 Task: Add an event with the title Second Webinar: Social Media Marketing, date '2023/10/18', time 8:30 AM to 10:30 AMand add a description: Lastly, be prepared to discuss the terms of potential investment, including the desired investment amount, equity or ownership structure, potential return on investment, and any anticipated milestones or timelines. These discussions will lay the foundation for further negotiations and due diligence processes, should both parties decide to move forward.Select event color  Lavender . Add location for the event as: 789 Istiklal Avenue, Istanbul, Turkey, logged in from the account softage.6@softage.netand send the event invitation to softage.5@softage.net and softage.7@softage.net. Set a reminder for the event Weekly on Sunday
Action: Mouse moved to (77, 98)
Screenshot: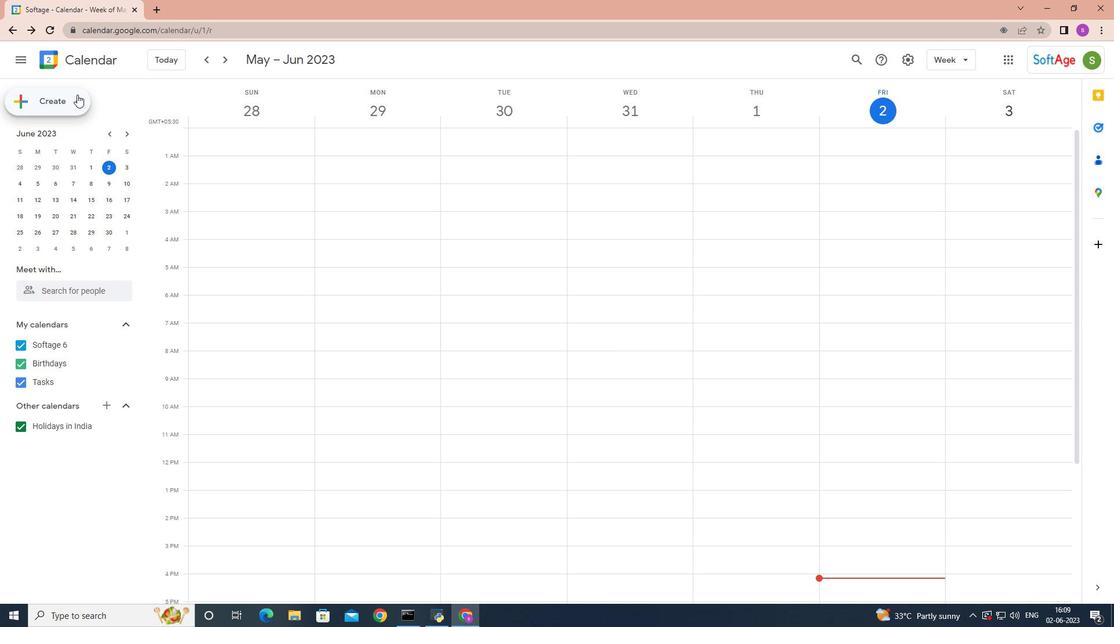 
Action: Mouse pressed left at (77, 98)
Screenshot: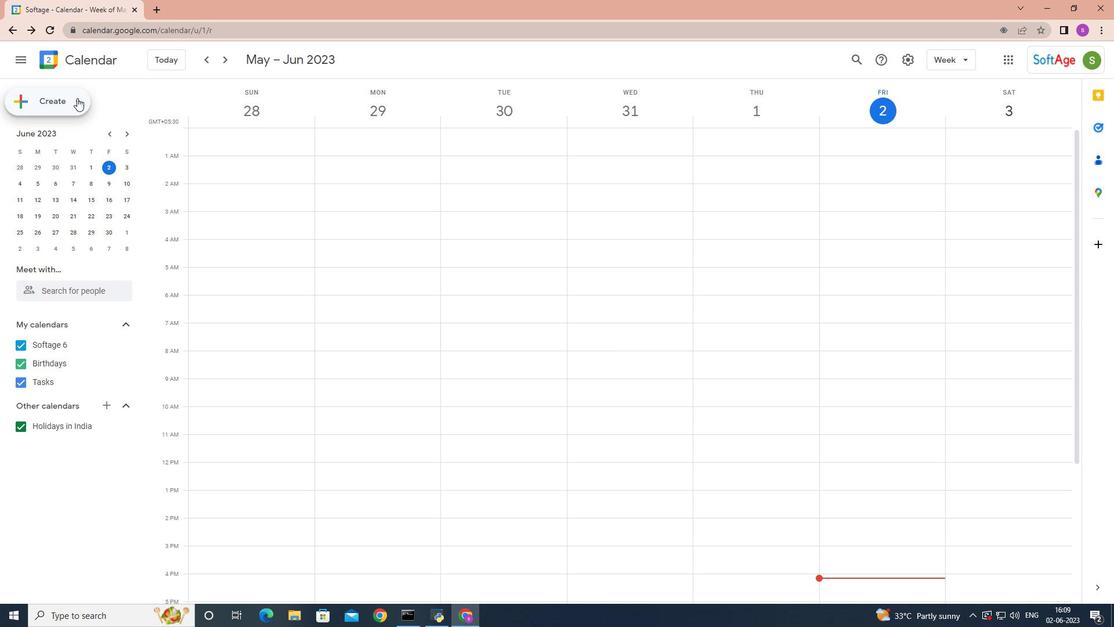 
Action: Mouse moved to (40, 134)
Screenshot: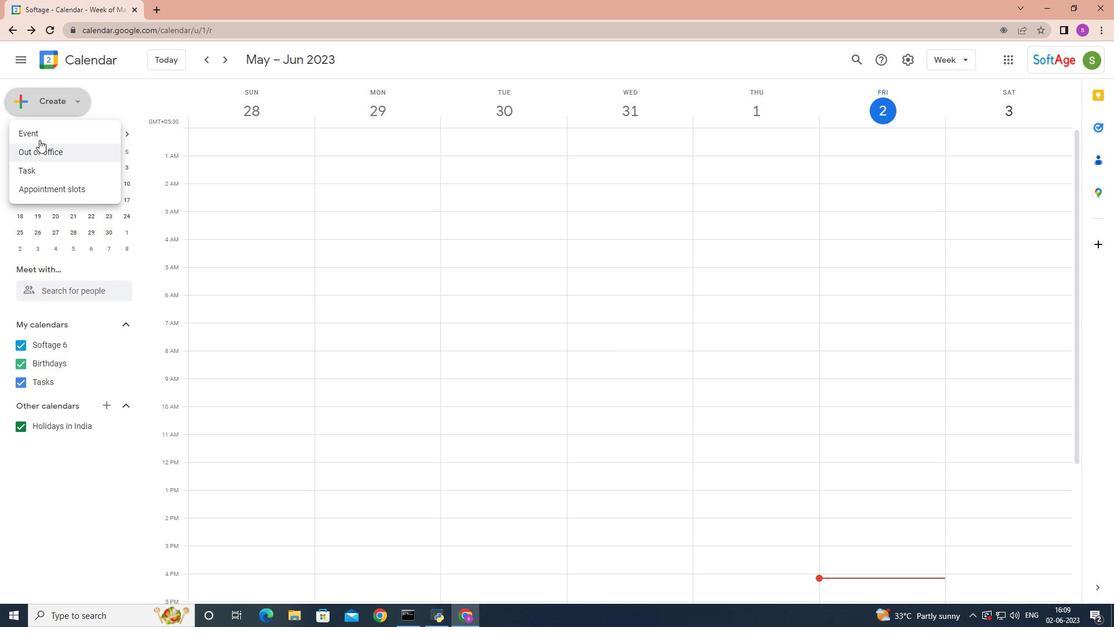 
Action: Mouse pressed left at (40, 134)
Screenshot: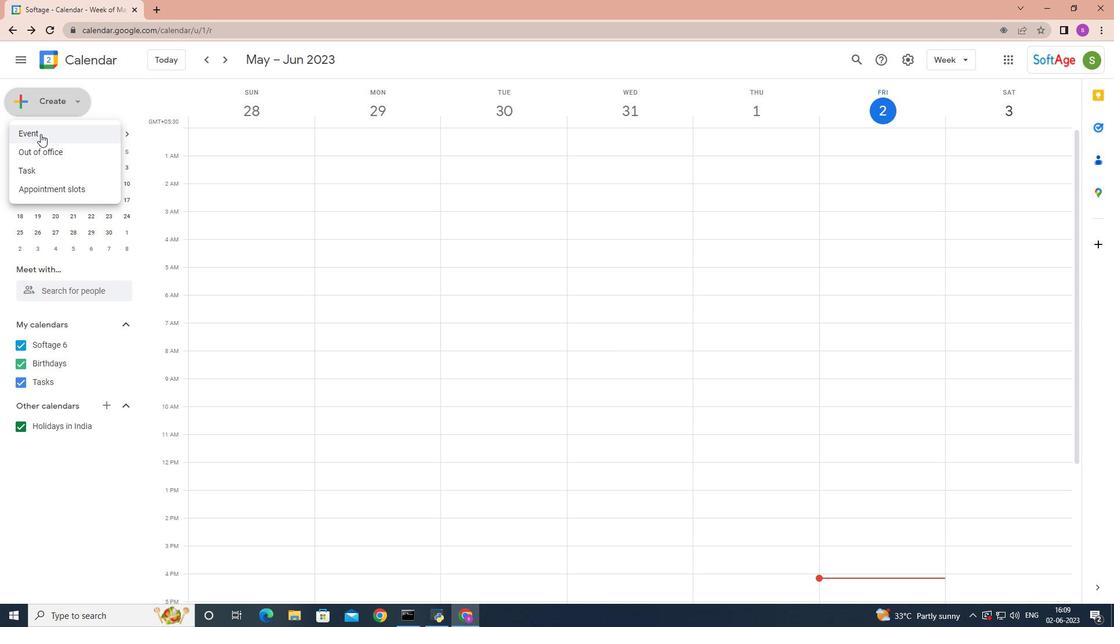 
Action: Mouse moved to (701, 556)
Screenshot: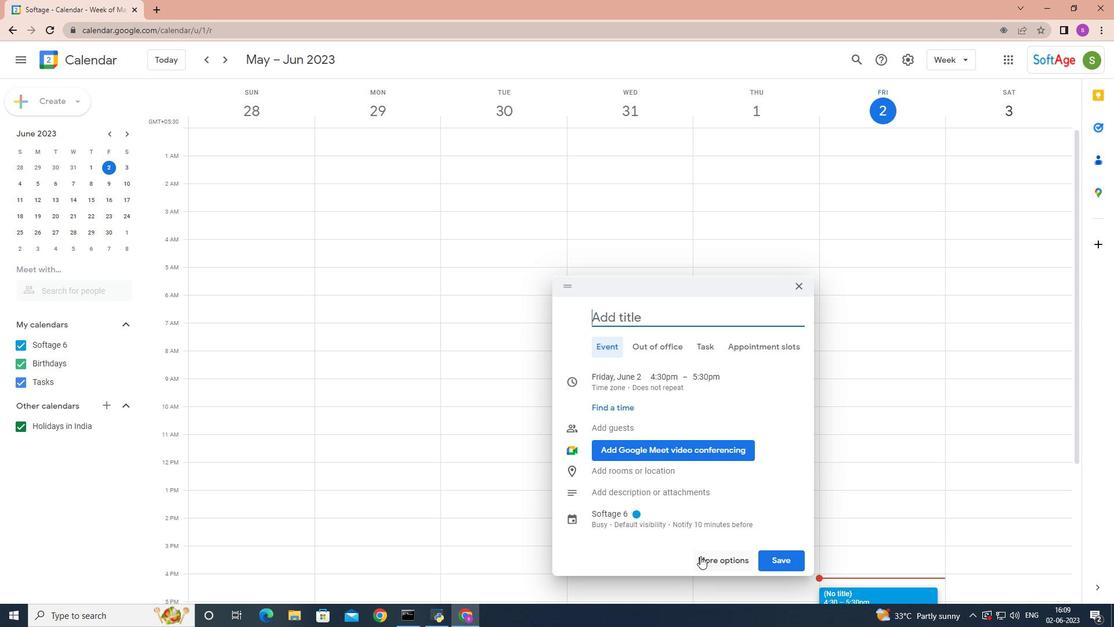 
Action: Mouse pressed left at (701, 556)
Screenshot: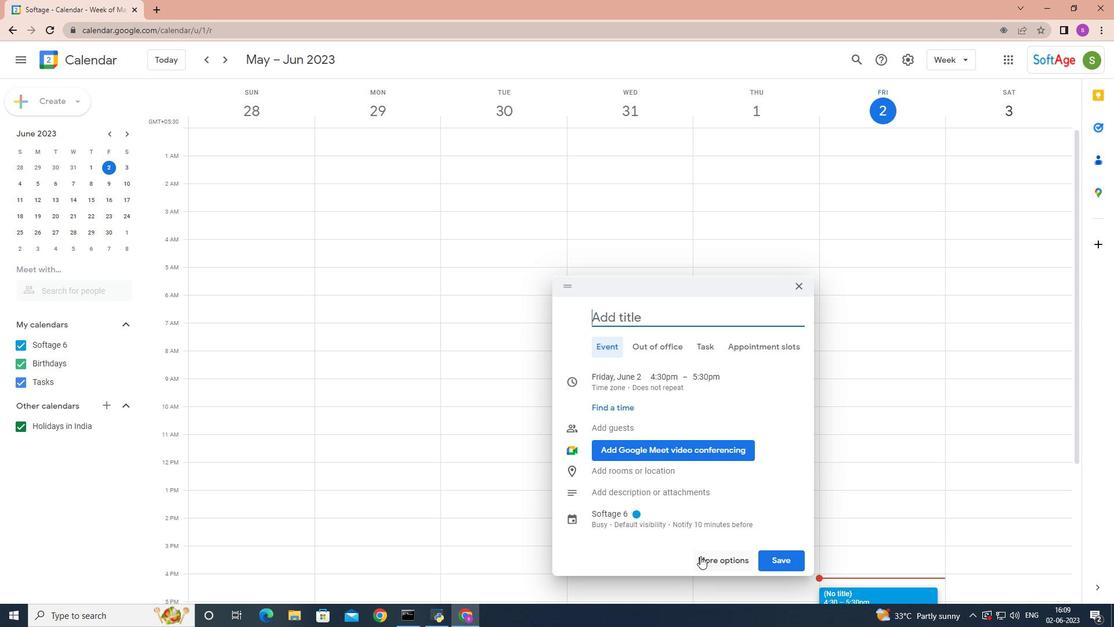 
Action: Mouse moved to (162, 86)
Screenshot: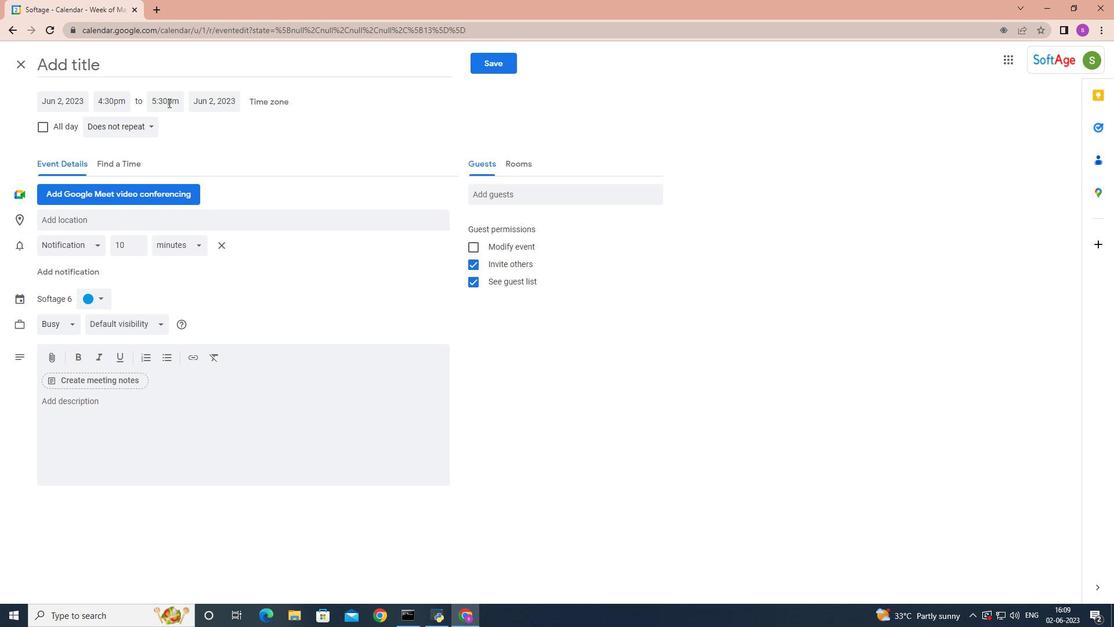 
Action: Key pressed <Key.shift>Second<Key.space><Key.shift>Webinar<Key.shift>:<Key.space>so<Key.backspace><Key.backspace><Key.shift>Social<Key.space><Key.shift>Media<Key.space><Key.shift>Marketing
Screenshot: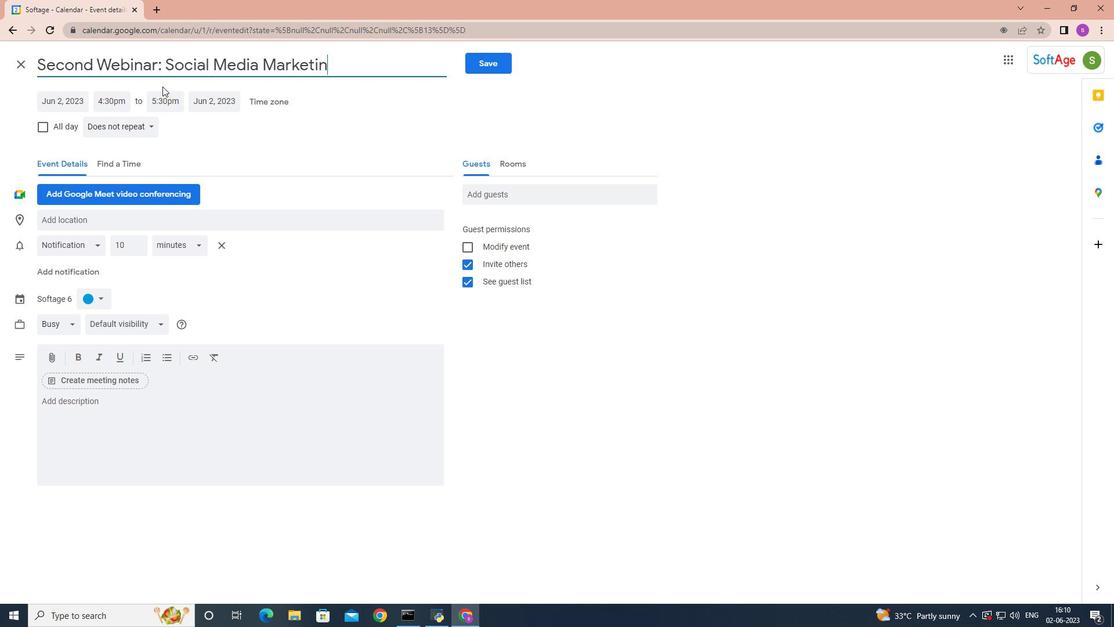 
Action: Mouse moved to (62, 102)
Screenshot: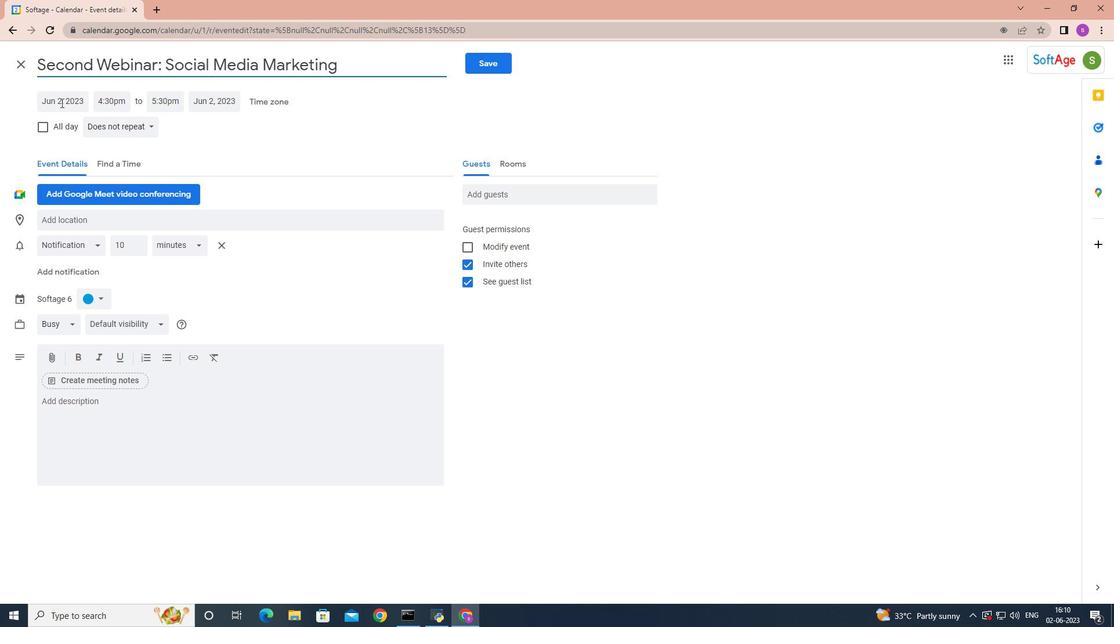 
Action: Mouse pressed left at (62, 102)
Screenshot: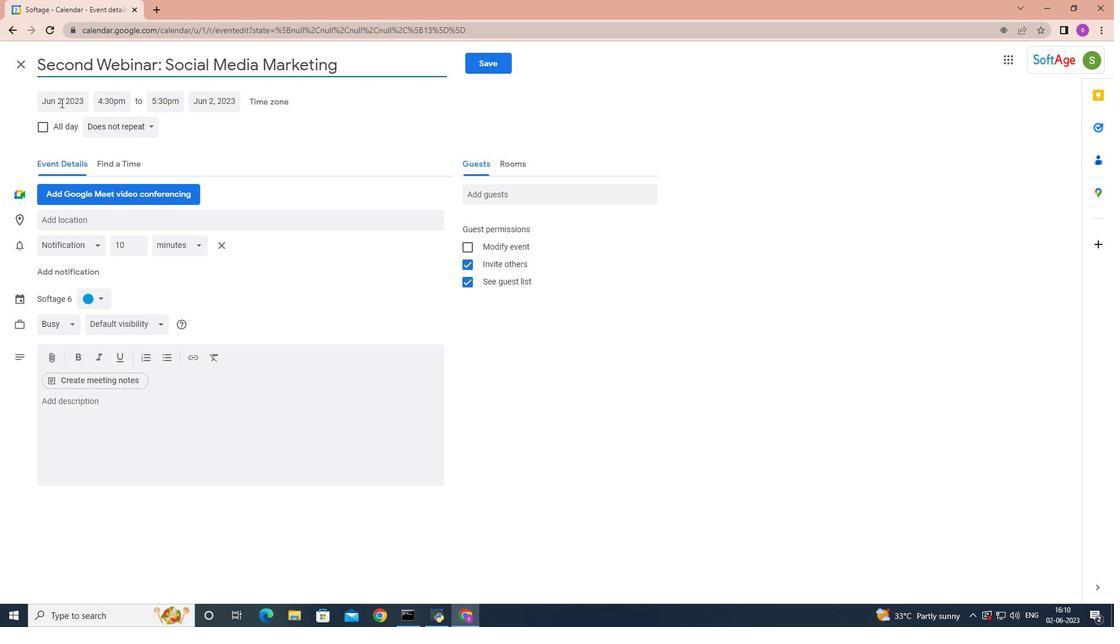 
Action: Mouse moved to (183, 127)
Screenshot: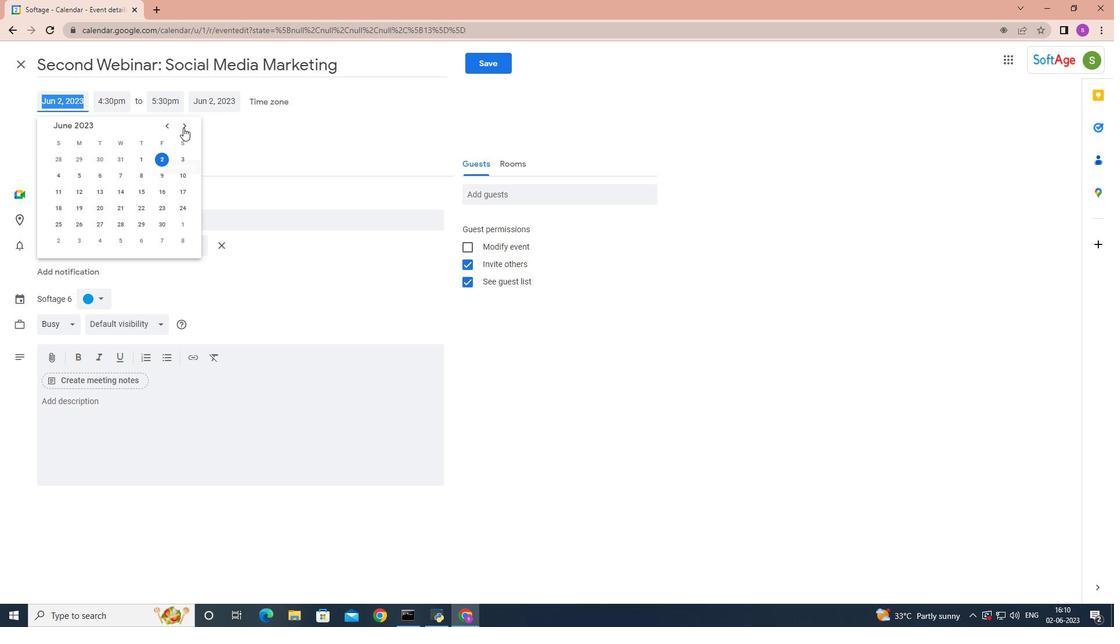 
Action: Mouse pressed left at (183, 127)
Screenshot: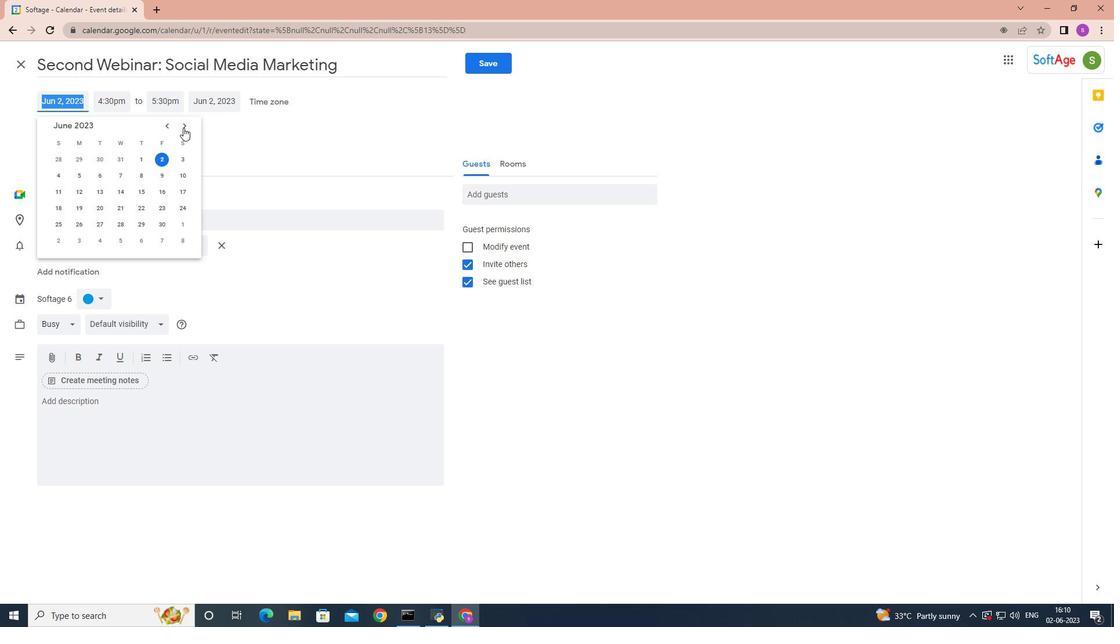 
Action: Mouse moved to (184, 127)
Screenshot: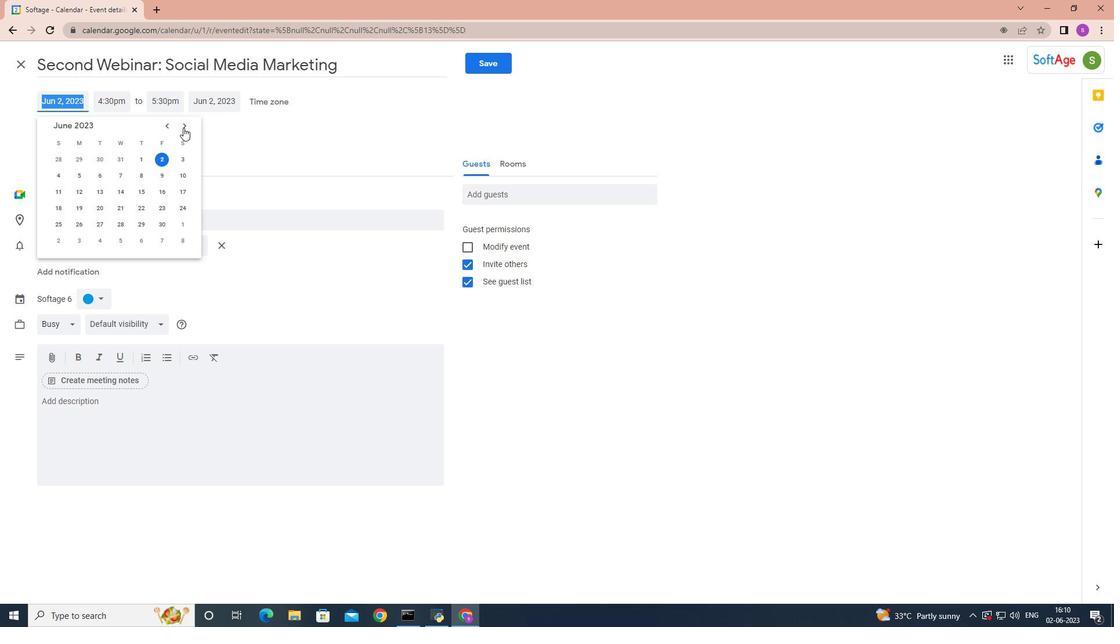 
Action: Mouse pressed left at (184, 127)
Screenshot: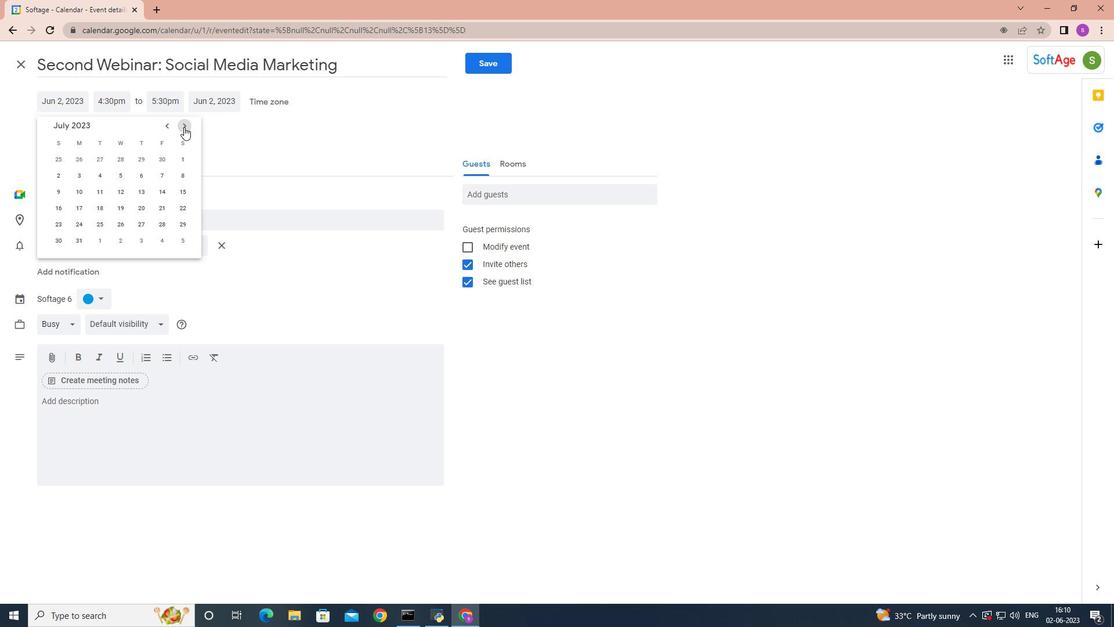
Action: Mouse moved to (184, 127)
Screenshot: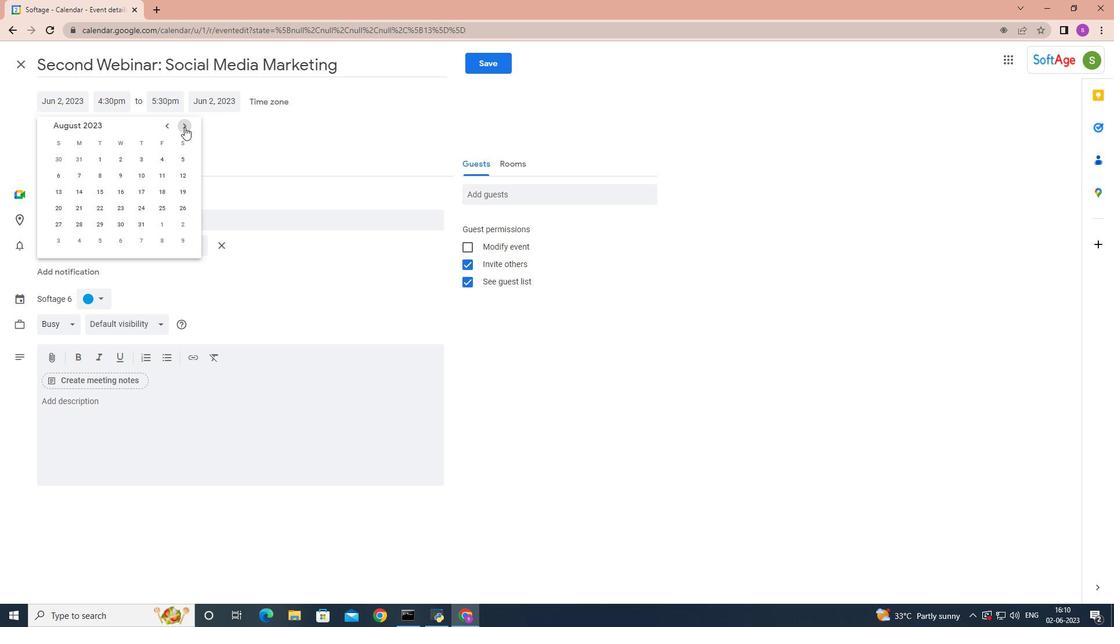 
Action: Mouse pressed left at (184, 127)
Screenshot: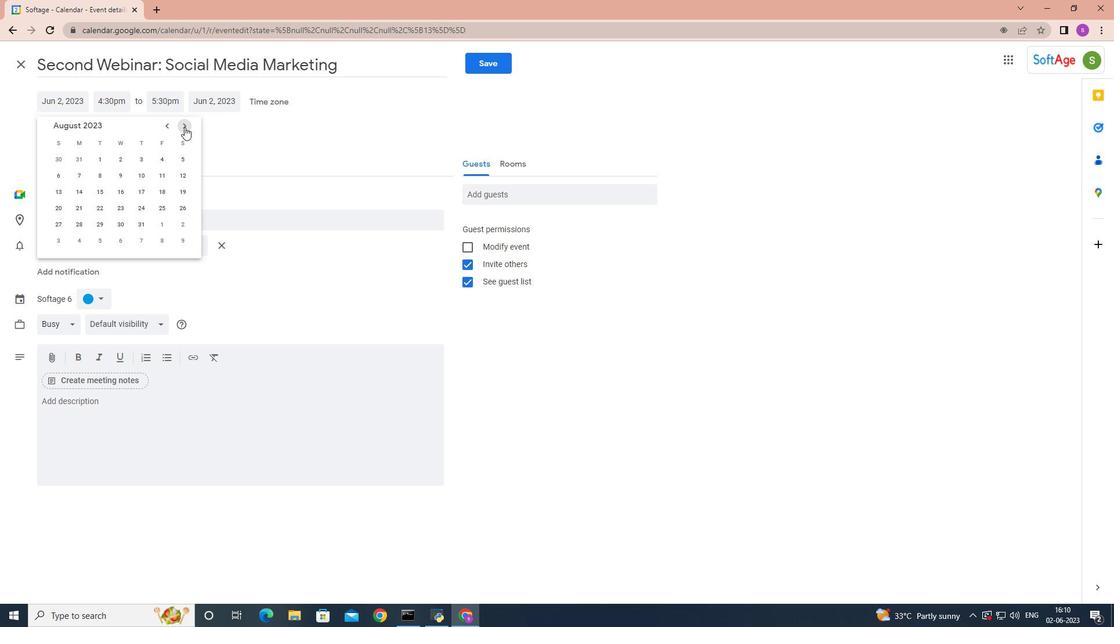 
Action: Mouse moved to (185, 127)
Screenshot: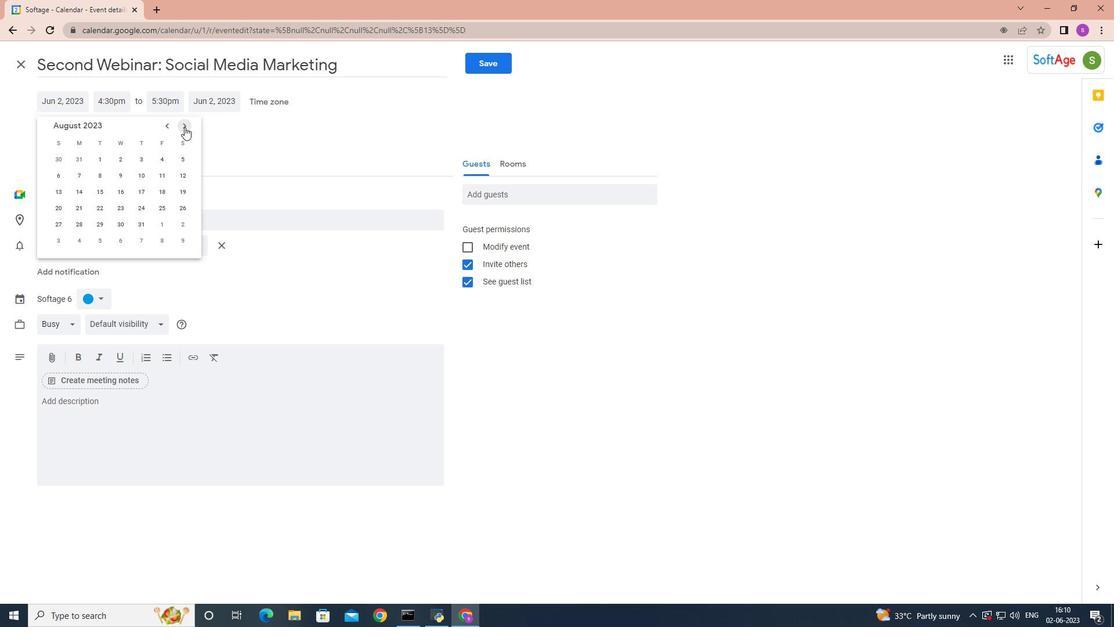 
Action: Mouse pressed left at (185, 127)
Screenshot: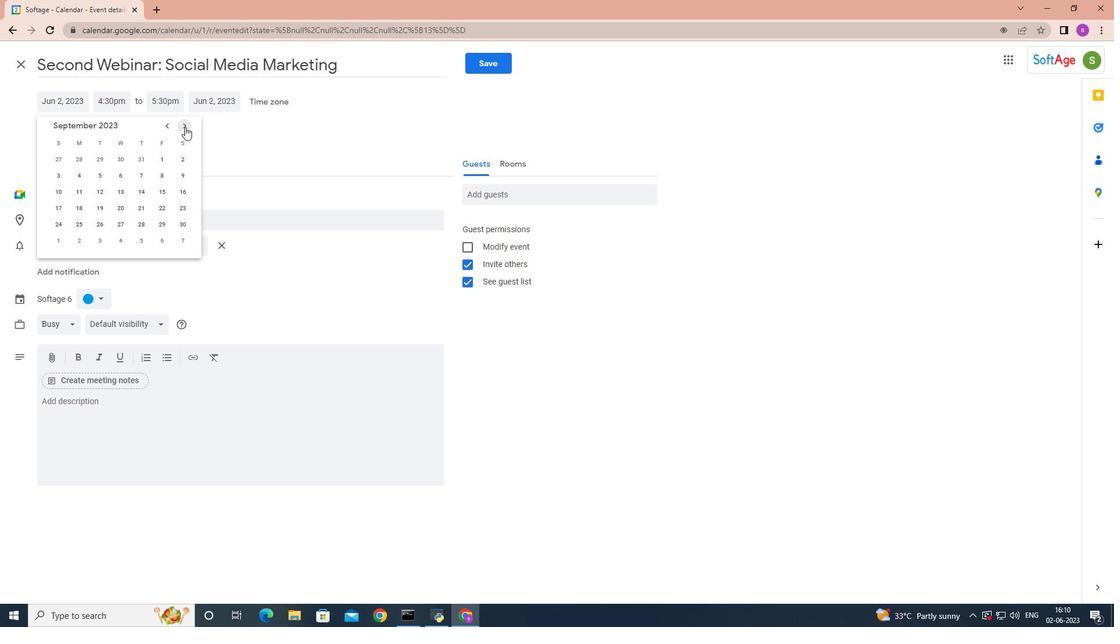 
Action: Mouse pressed left at (185, 127)
Screenshot: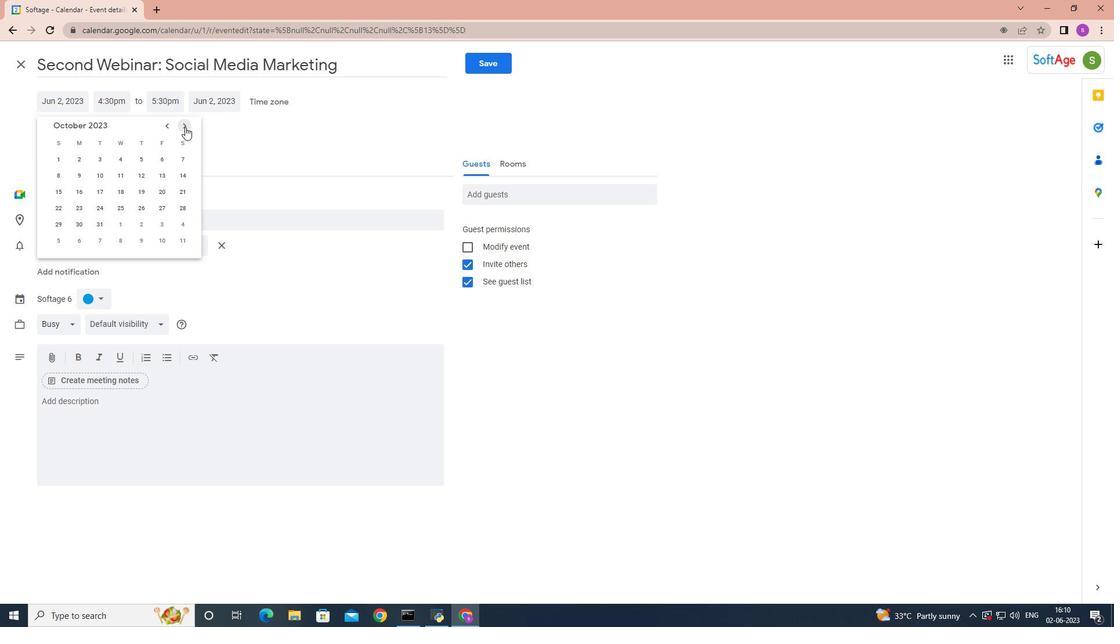 
Action: Mouse moved to (188, 128)
Screenshot: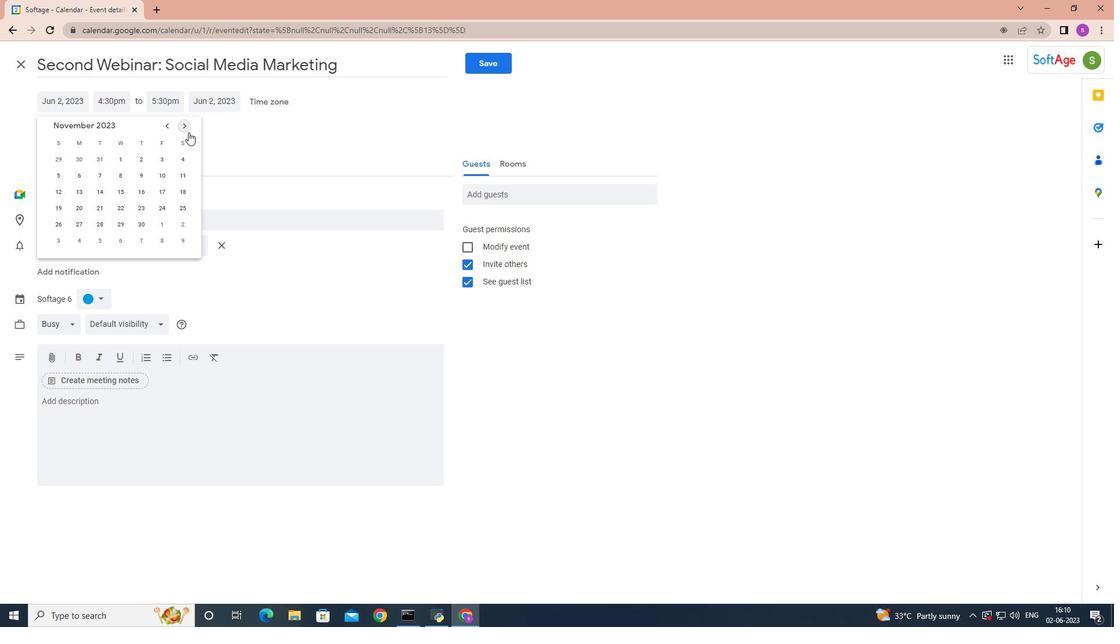 
Action: Mouse pressed left at (188, 128)
Screenshot: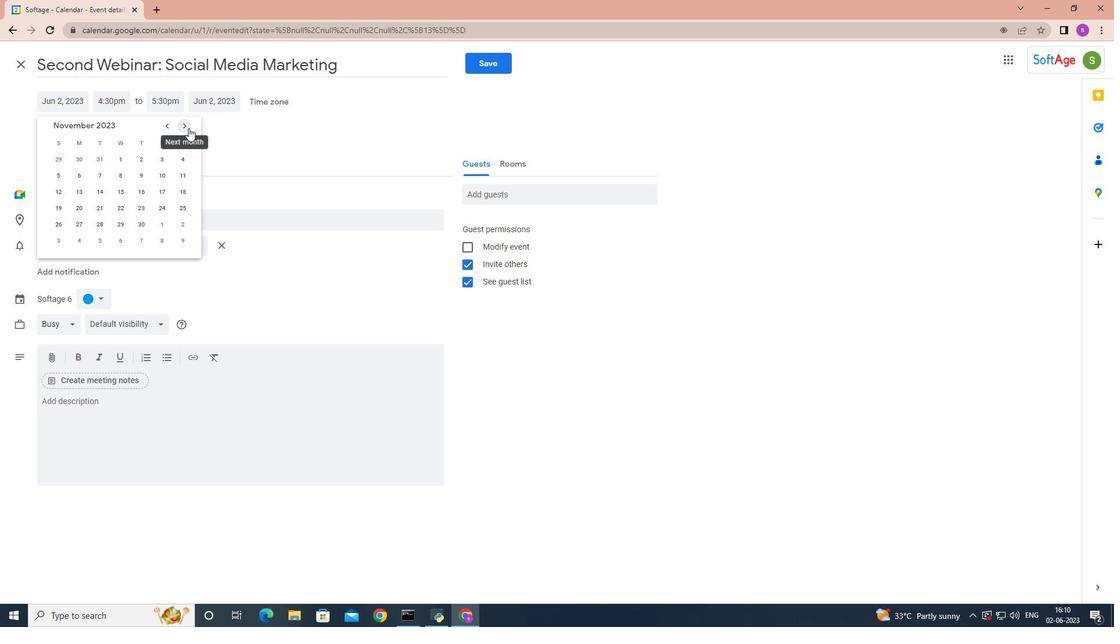 
Action: Mouse moved to (166, 125)
Screenshot: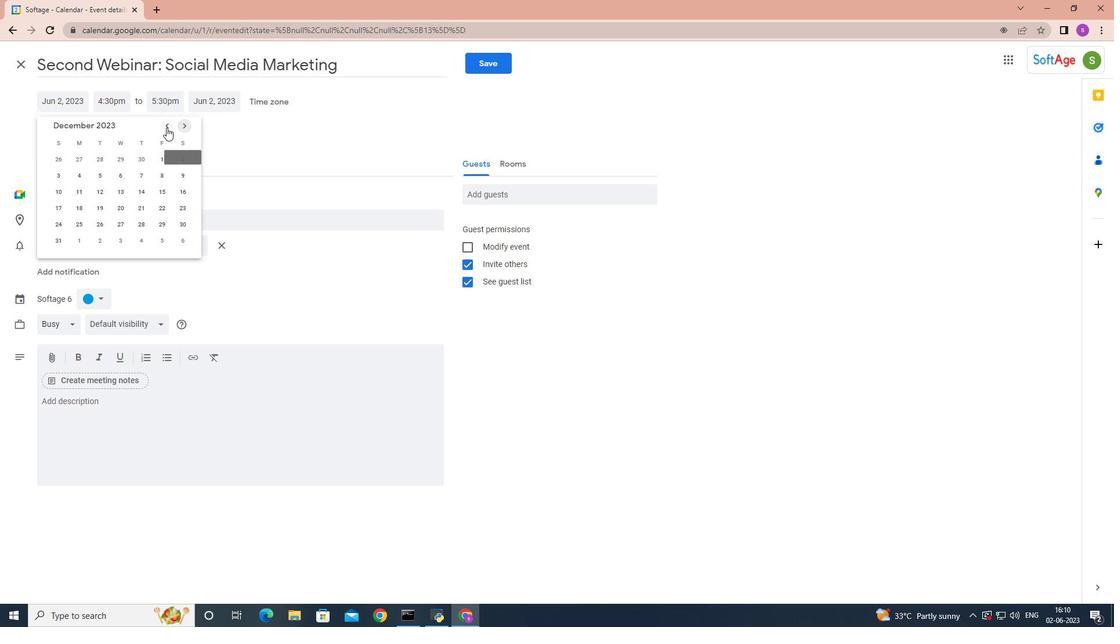 
Action: Mouse pressed left at (166, 125)
Screenshot: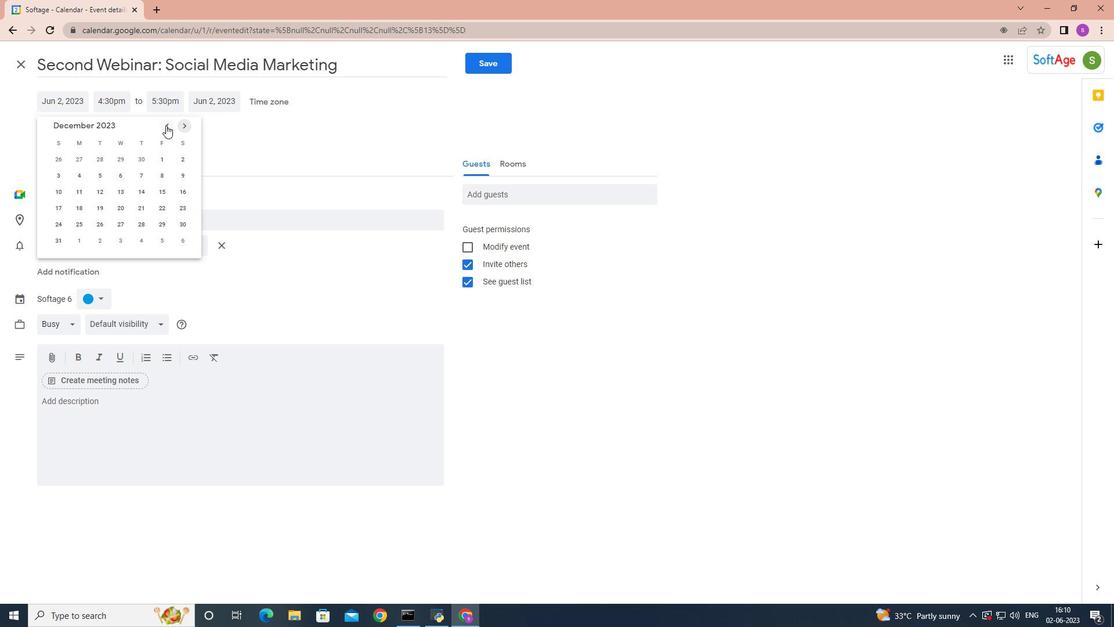 
Action: Mouse pressed left at (166, 125)
Screenshot: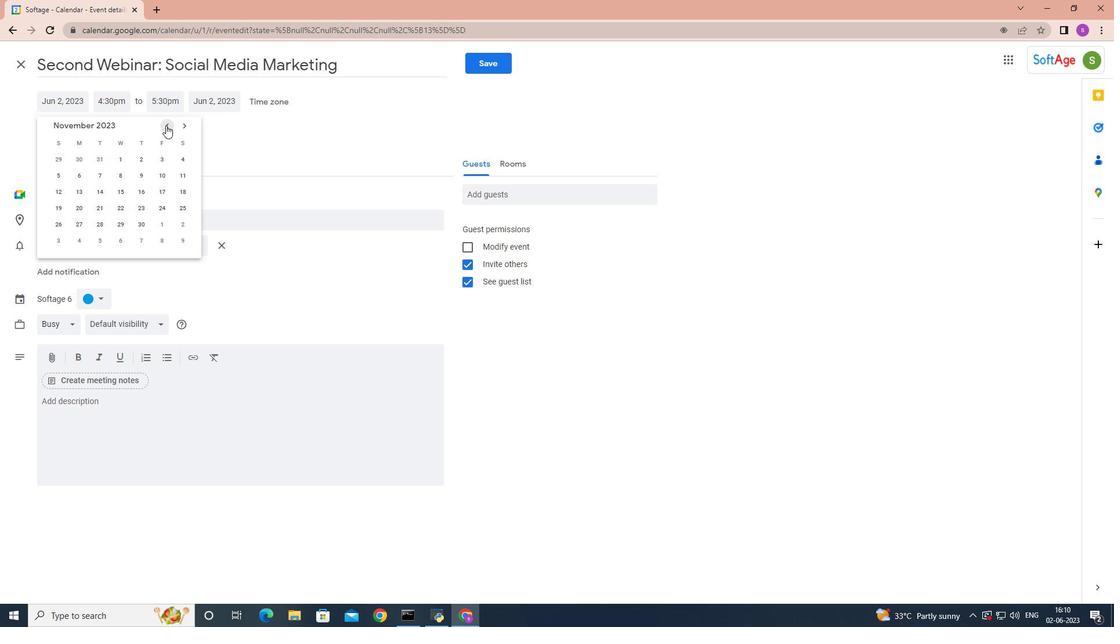 
Action: Mouse moved to (119, 189)
Screenshot: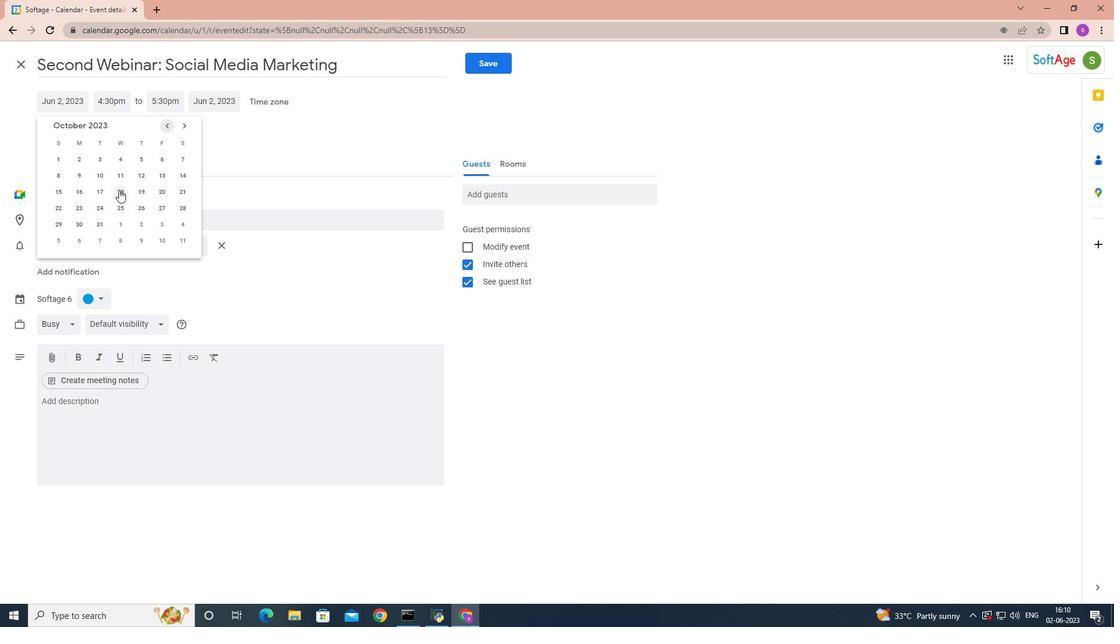 
Action: Mouse pressed left at (119, 189)
Screenshot: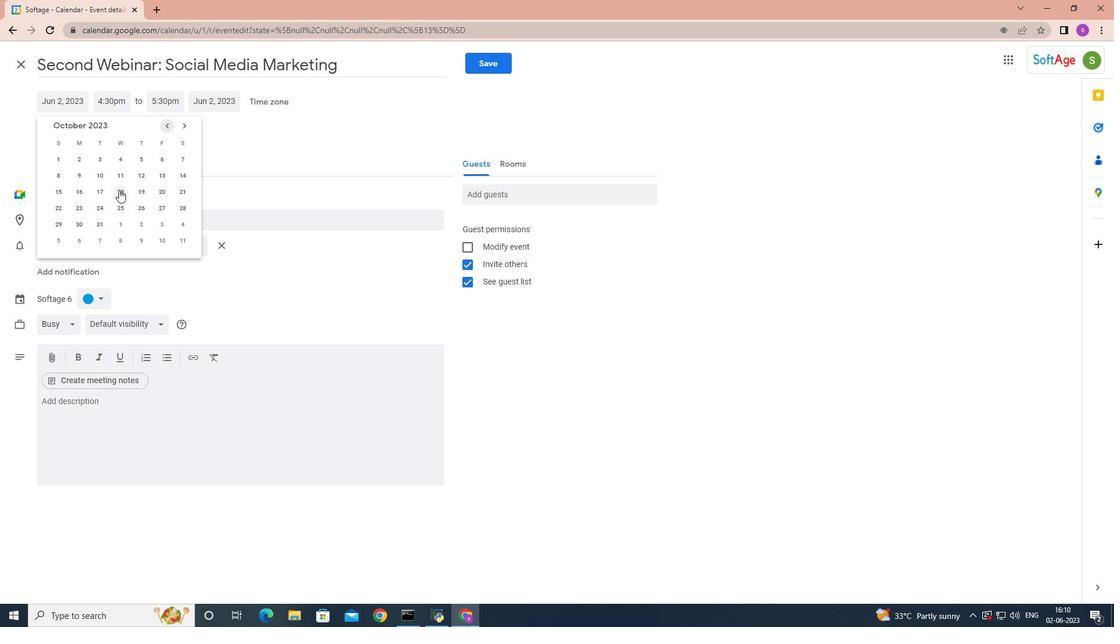 
Action: Mouse moved to (127, 100)
Screenshot: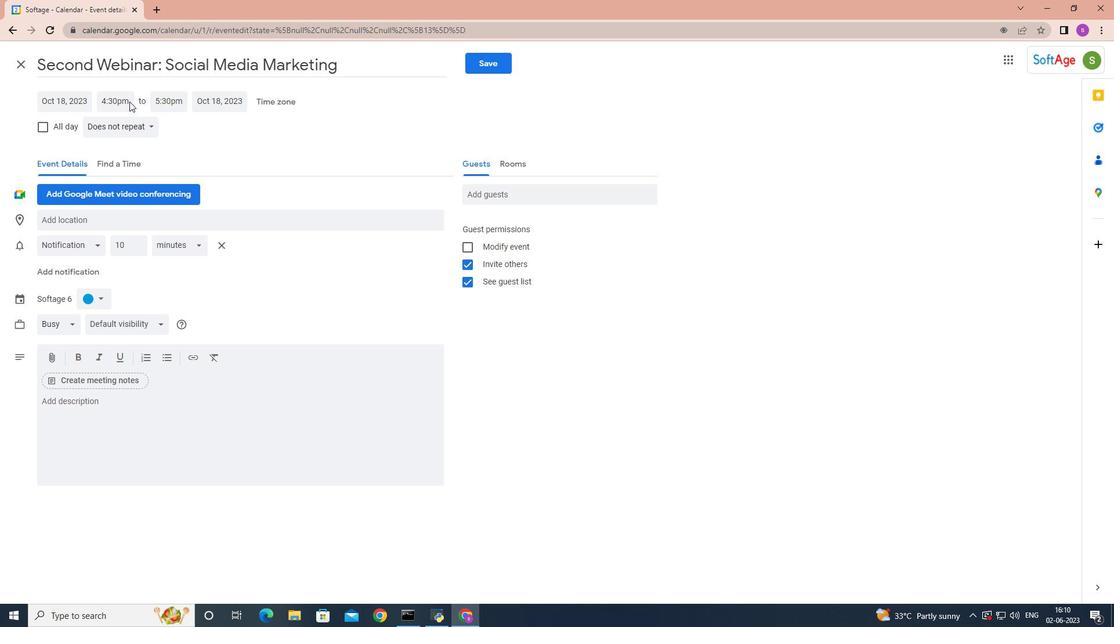 
Action: Mouse pressed left at (127, 100)
Screenshot: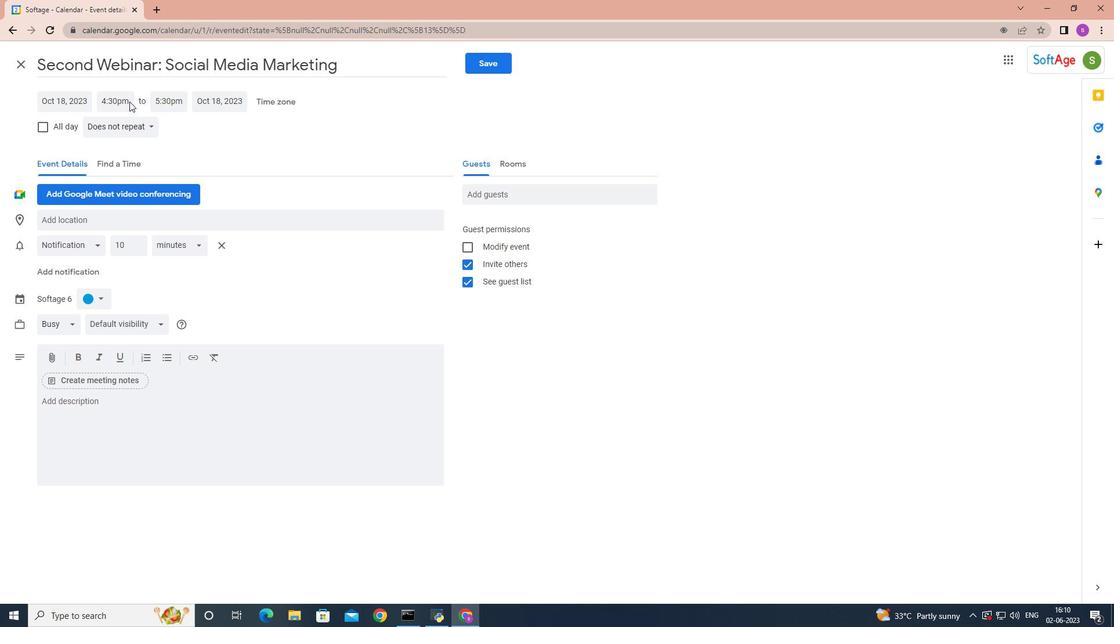 
Action: Mouse moved to (145, 163)
Screenshot: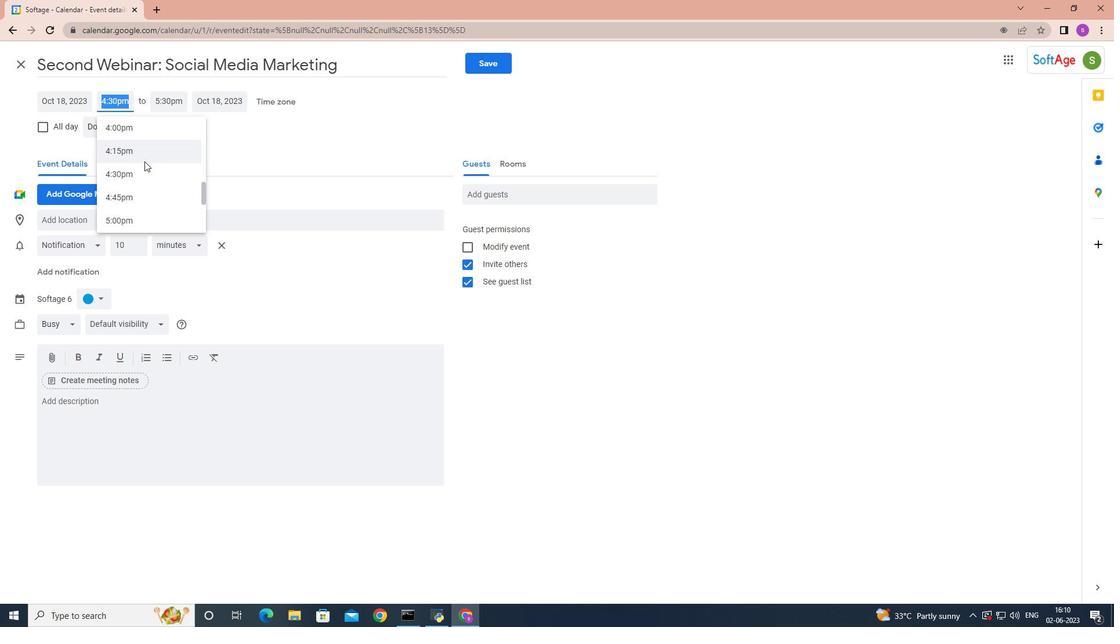
Action: Mouse scrolled (145, 163) with delta (0, 0)
Screenshot: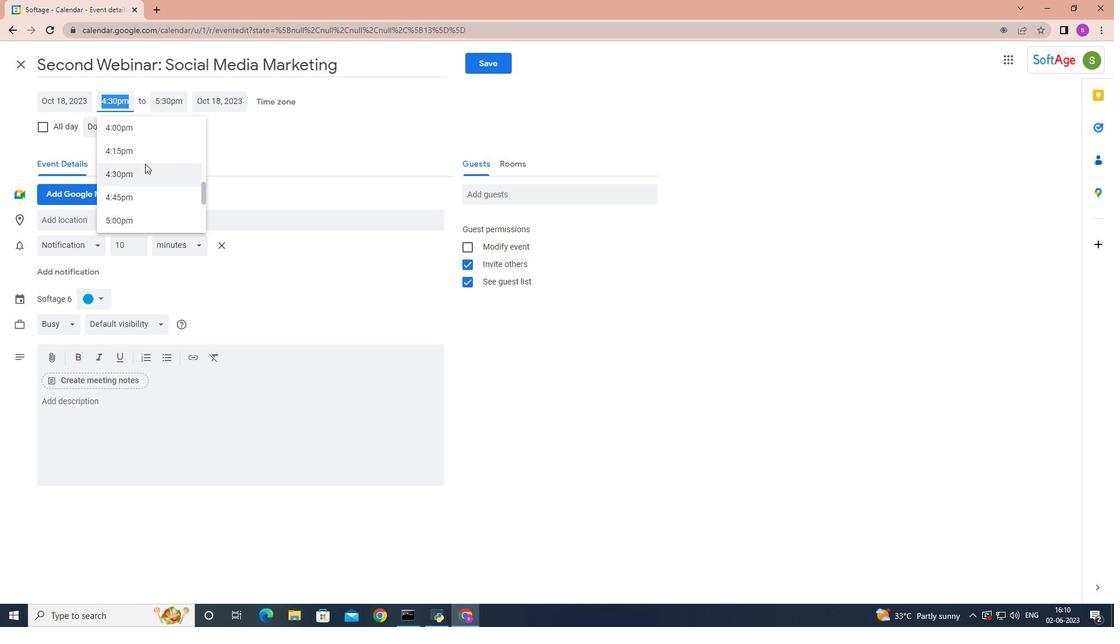 
Action: Mouse moved to (145, 163)
Screenshot: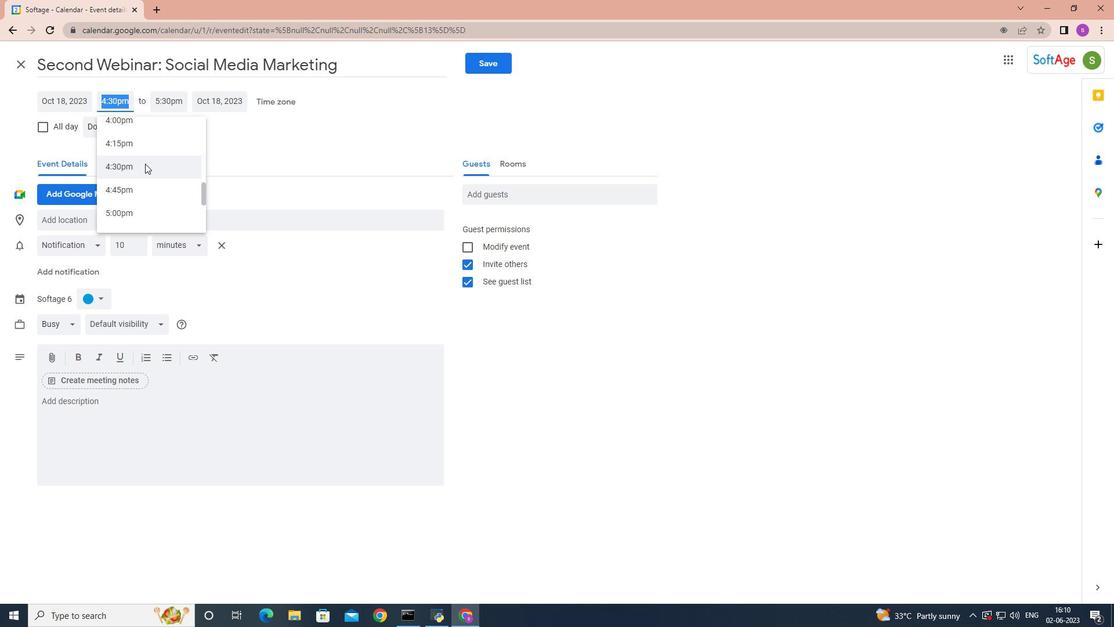 
Action: Mouse scrolled (145, 164) with delta (0, 0)
Screenshot: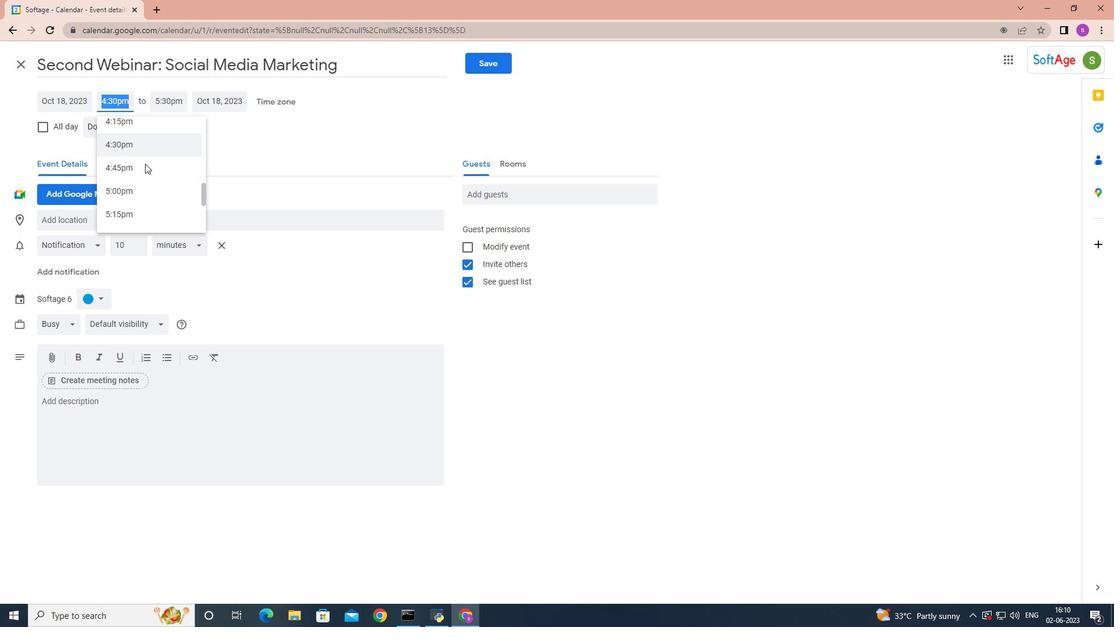 
Action: Mouse scrolled (145, 164) with delta (0, 0)
Screenshot: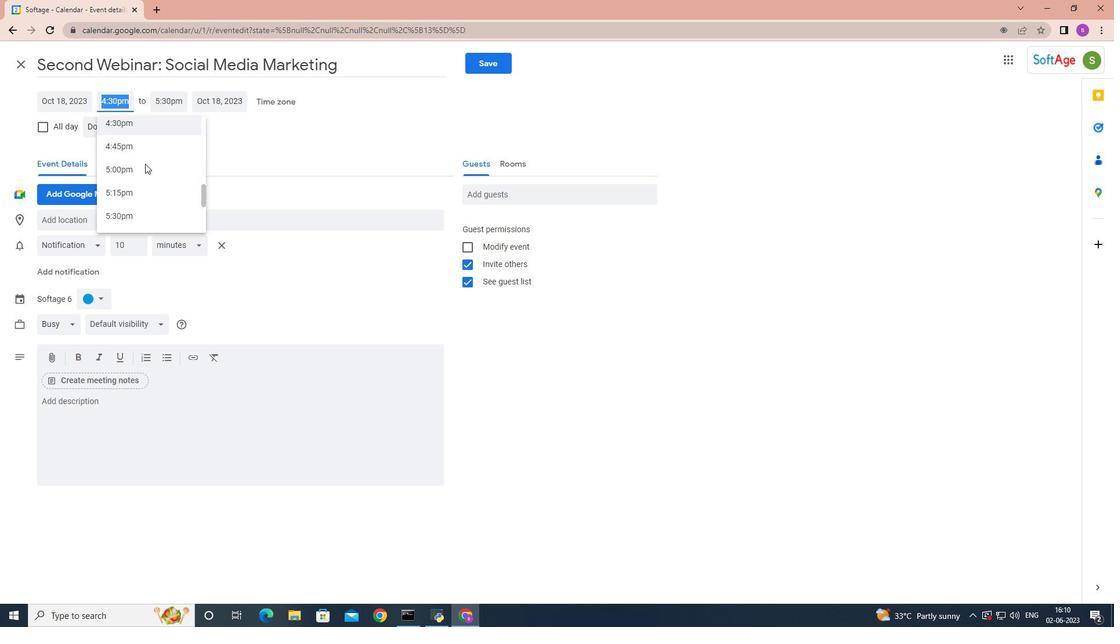 
Action: Mouse scrolled (145, 164) with delta (0, 0)
Screenshot: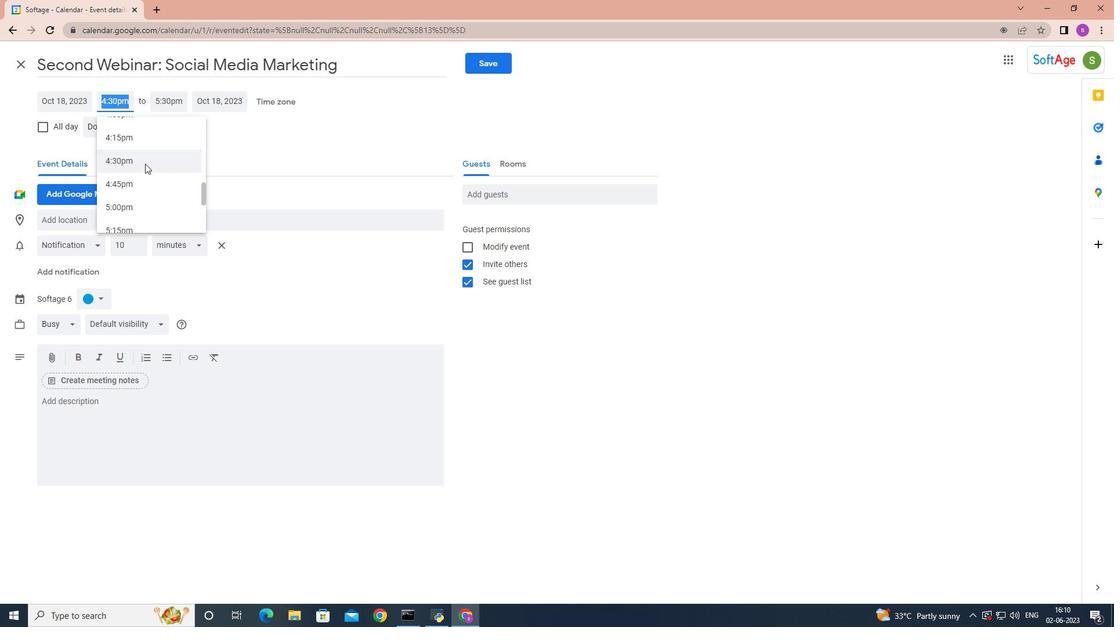 
Action: Mouse scrolled (145, 164) with delta (0, 0)
Screenshot: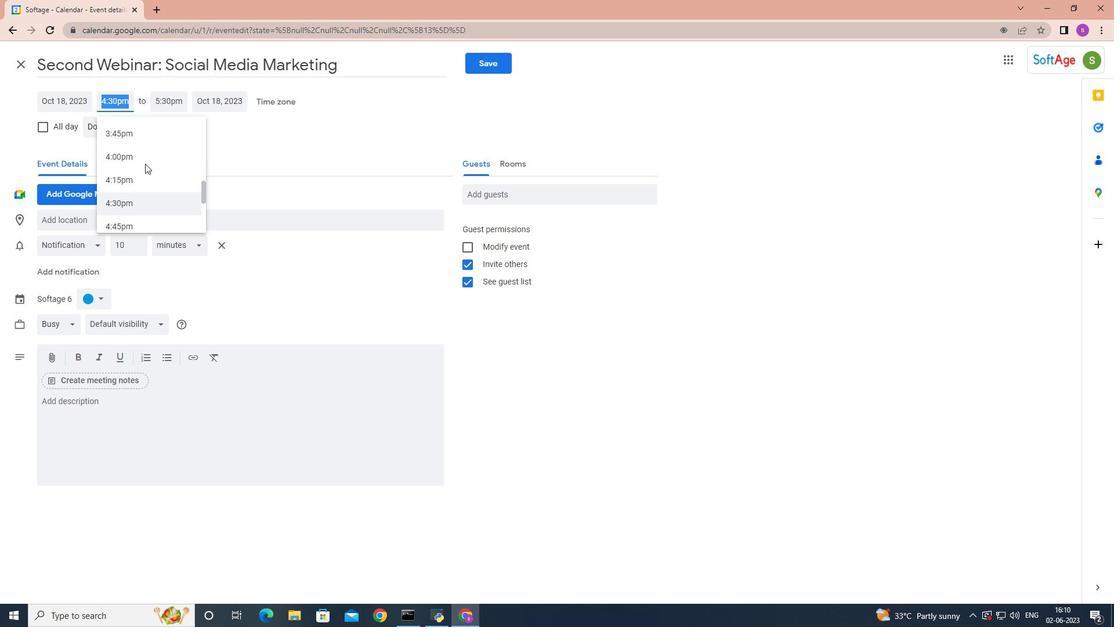 
Action: Mouse scrolled (145, 164) with delta (0, 0)
Screenshot: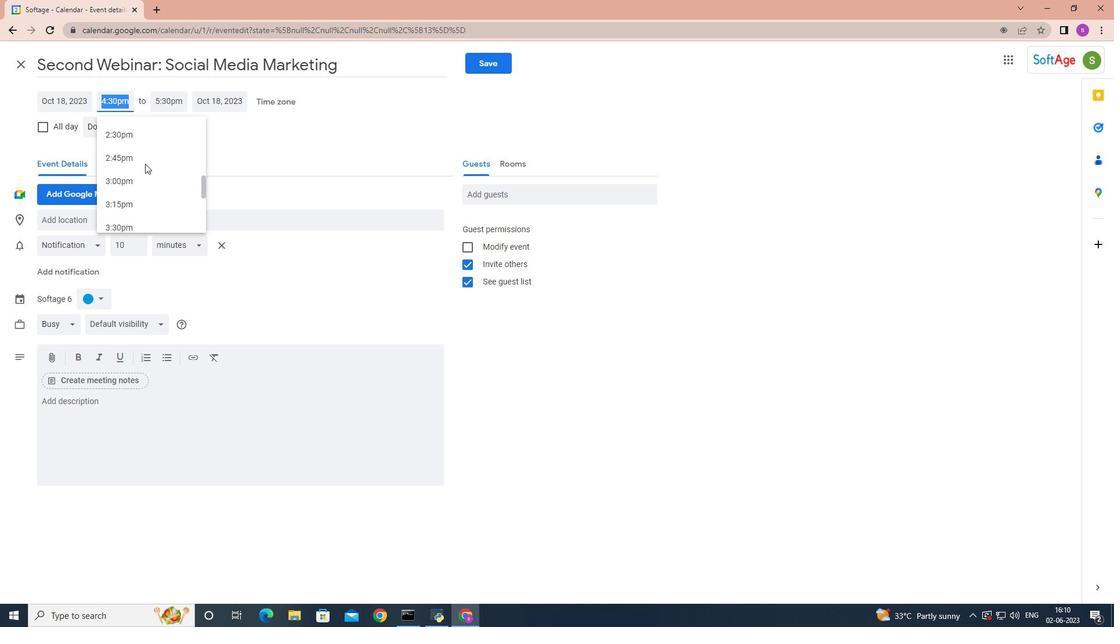 
Action: Mouse scrolled (145, 164) with delta (0, 0)
Screenshot: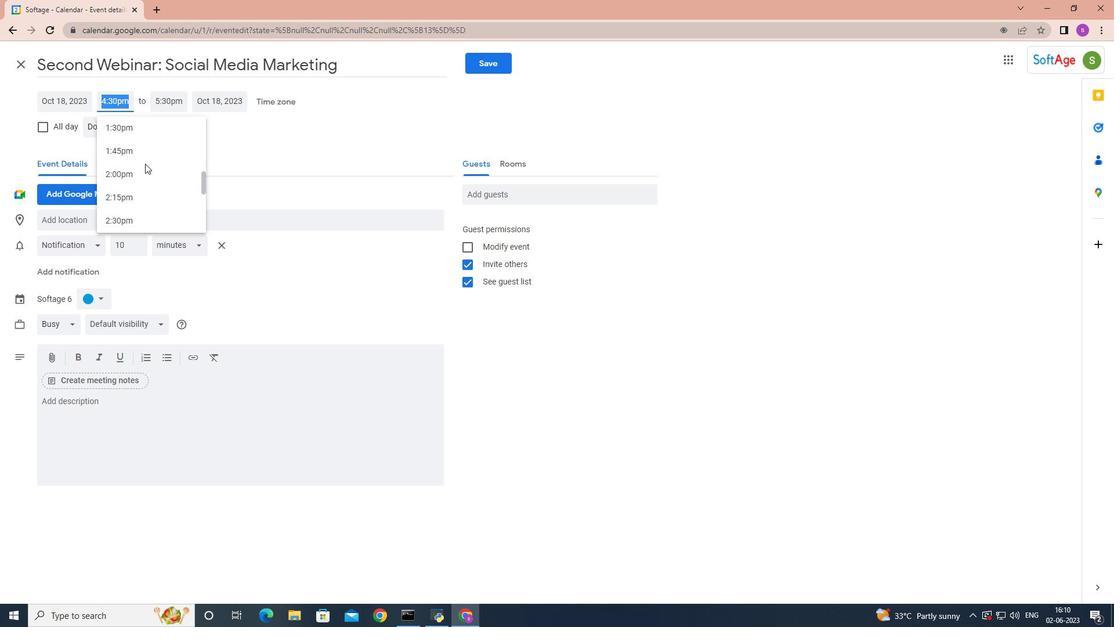 
Action: Mouse scrolled (145, 164) with delta (0, 0)
Screenshot: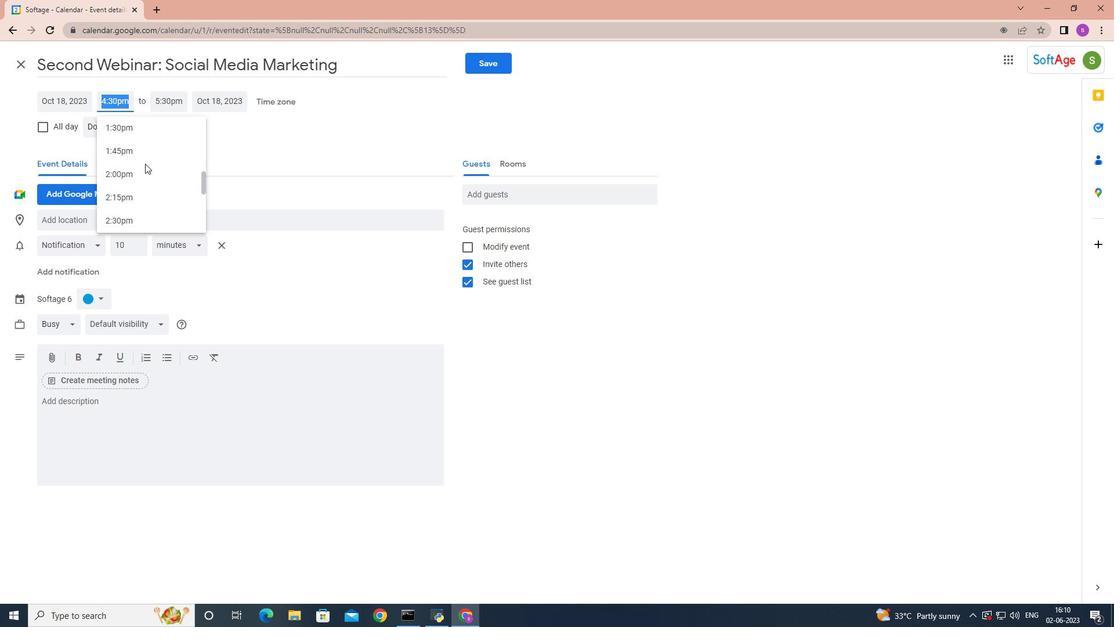 
Action: Mouse scrolled (145, 164) with delta (0, 0)
Screenshot: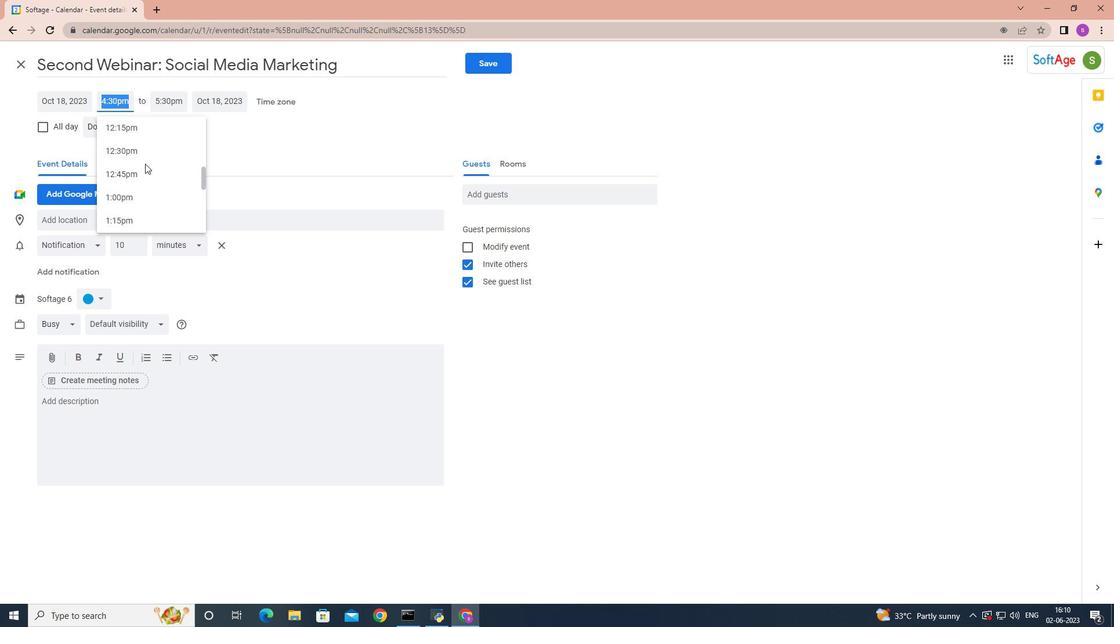 
Action: Mouse scrolled (145, 164) with delta (0, 0)
Screenshot: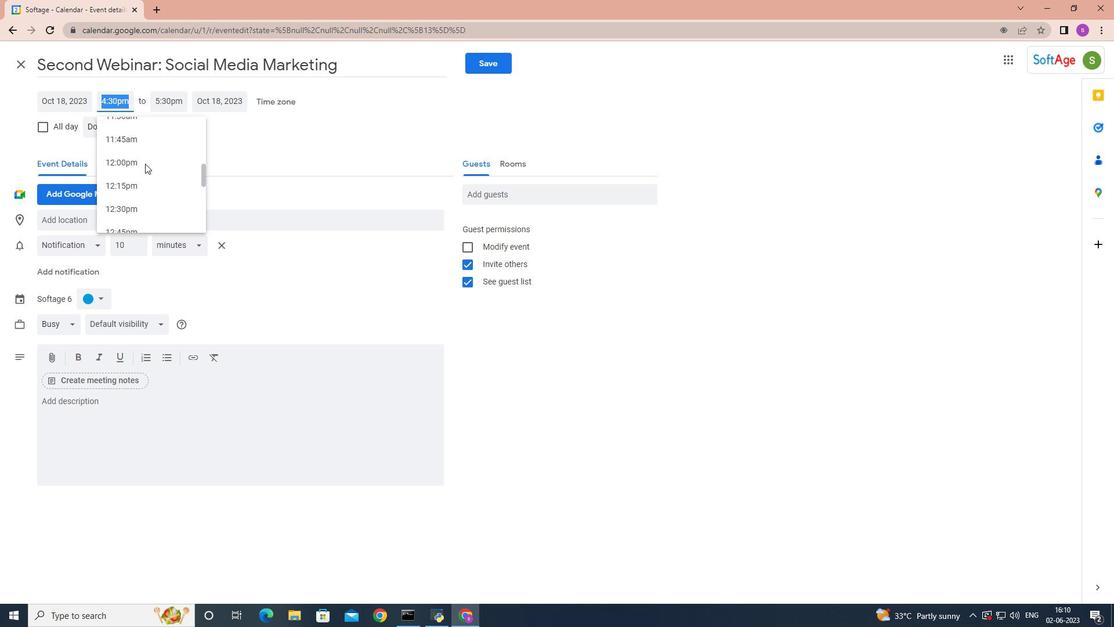 
Action: Mouse scrolled (145, 164) with delta (0, 0)
Screenshot: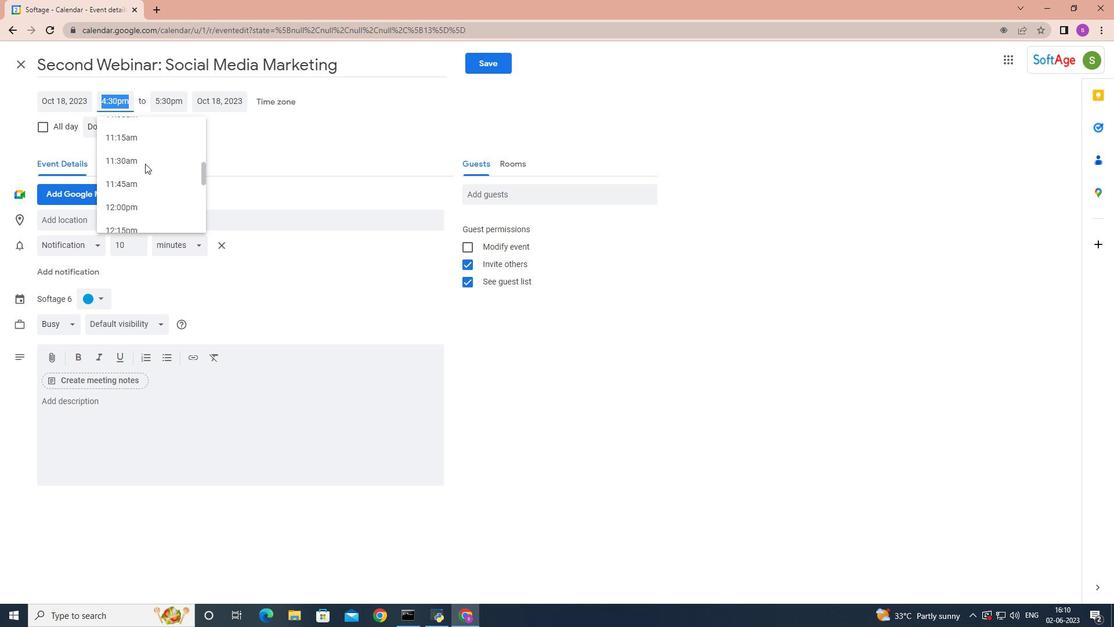
Action: Mouse scrolled (145, 164) with delta (0, 0)
Screenshot: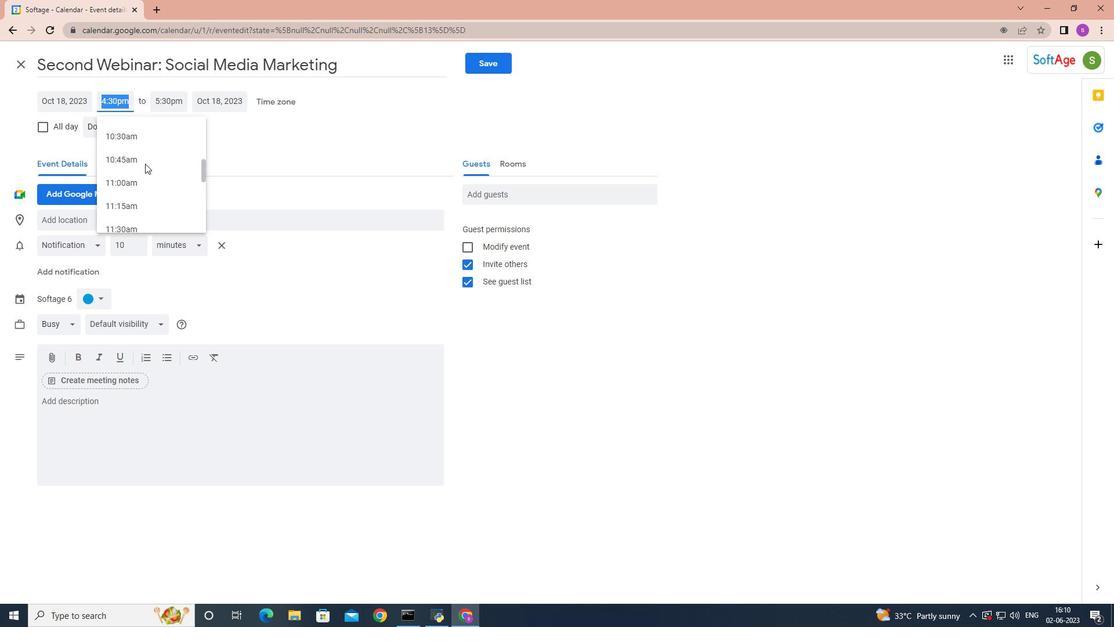 
Action: Mouse scrolled (145, 164) with delta (0, 0)
Screenshot: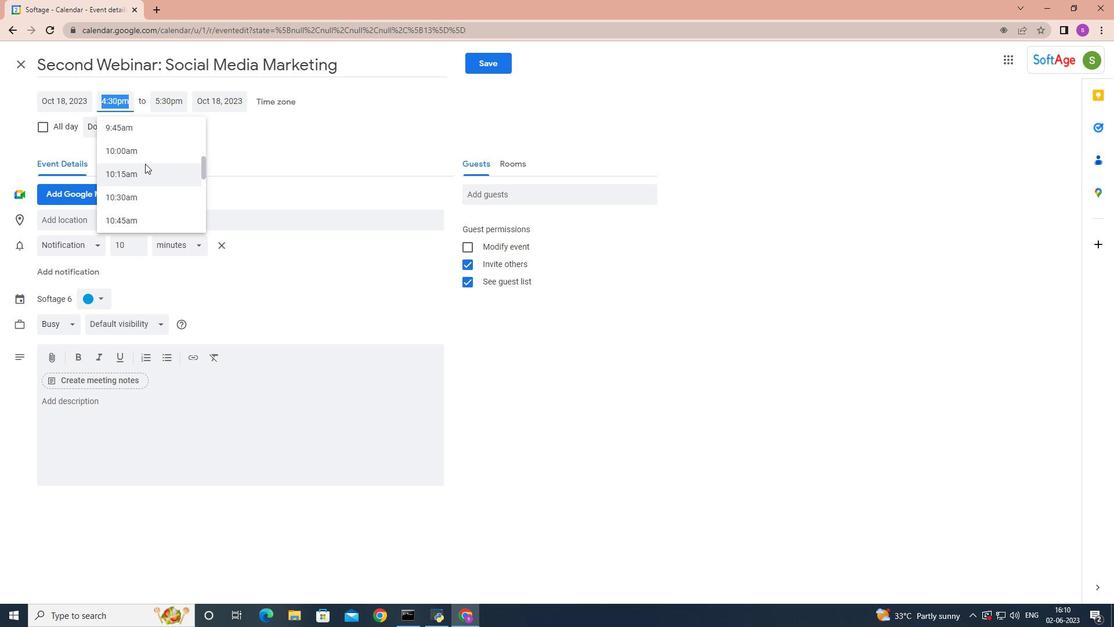 
Action: Mouse scrolled (145, 164) with delta (0, 0)
Screenshot: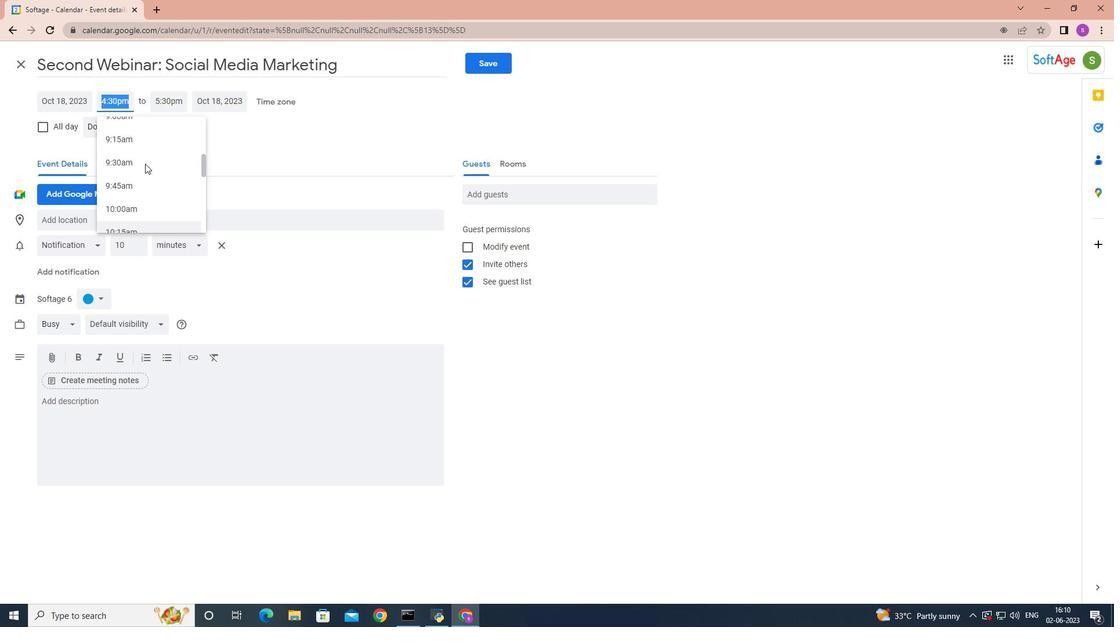 
Action: Mouse moved to (141, 127)
Screenshot: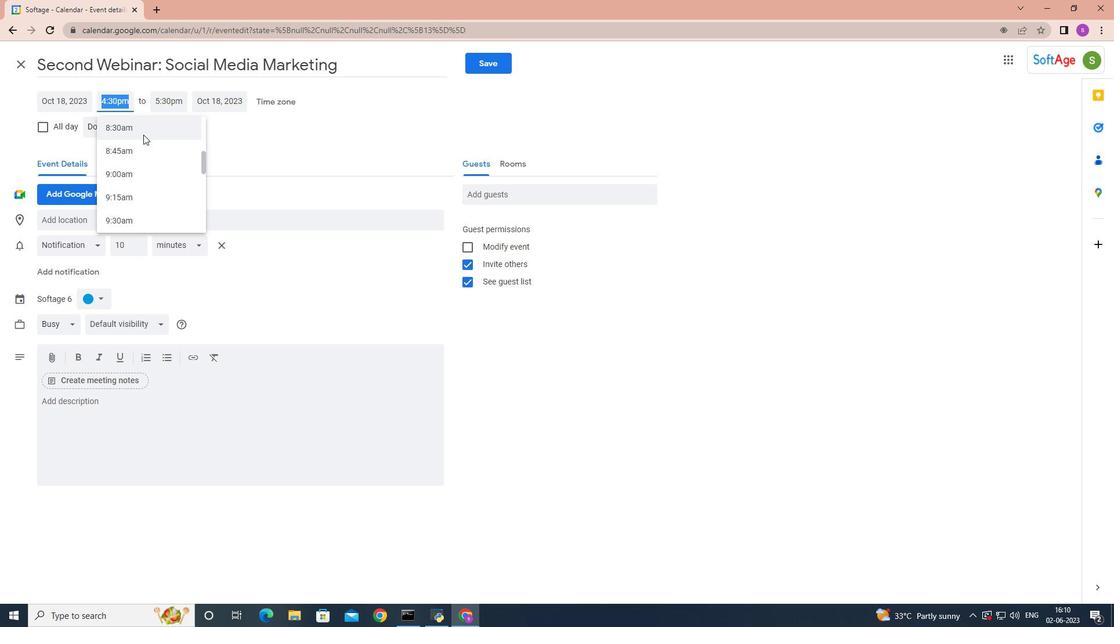 
Action: Mouse pressed left at (141, 127)
Screenshot: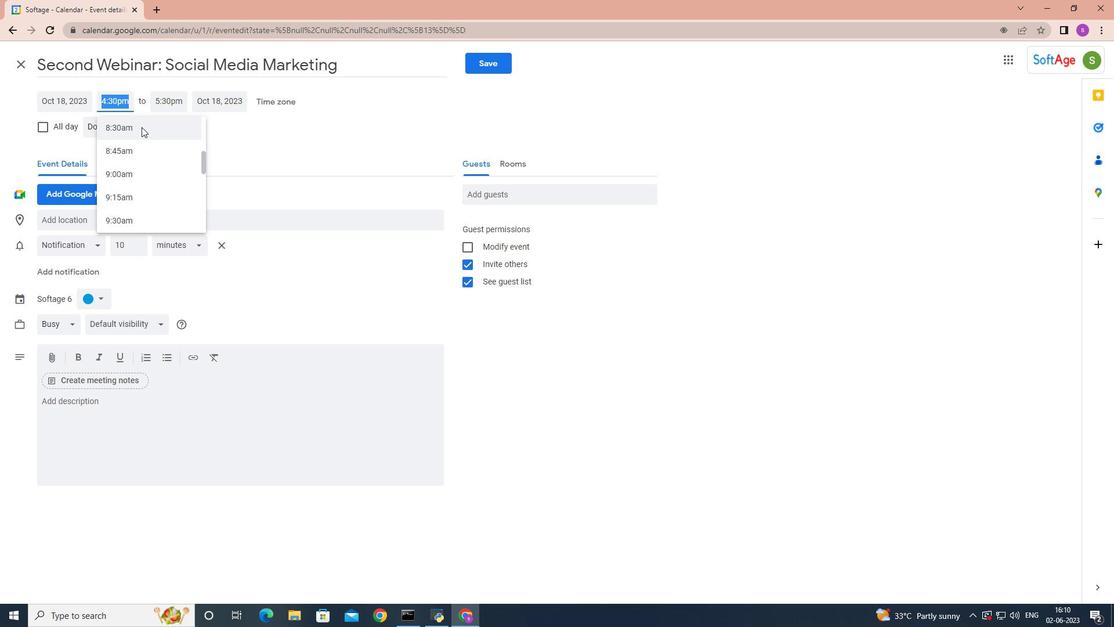 
Action: Mouse moved to (182, 96)
Screenshot: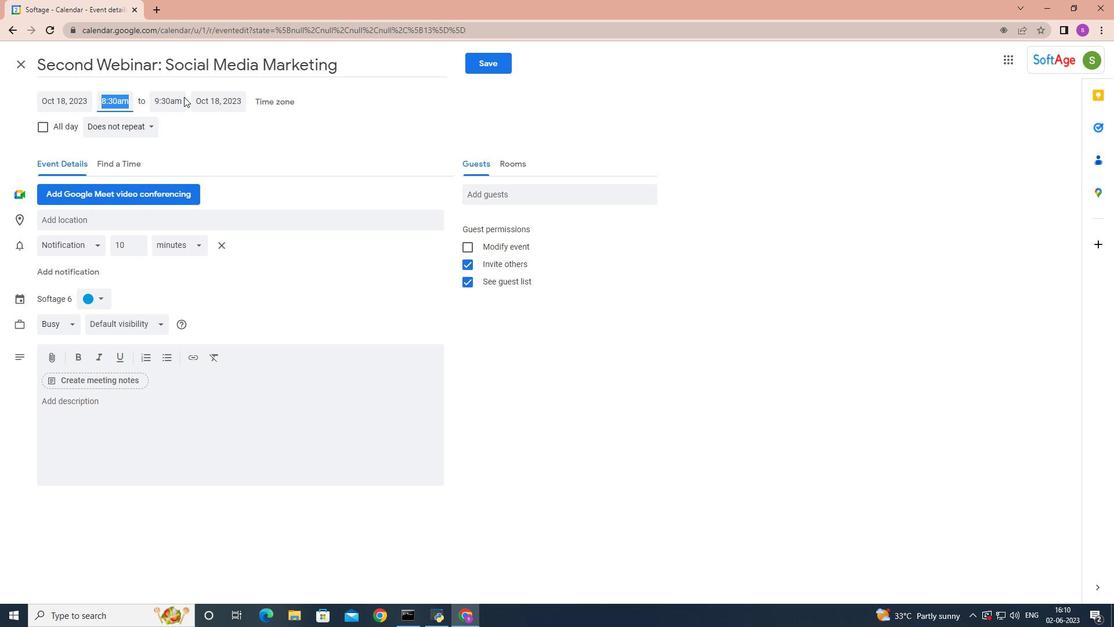 
Action: Mouse pressed left at (182, 96)
Screenshot: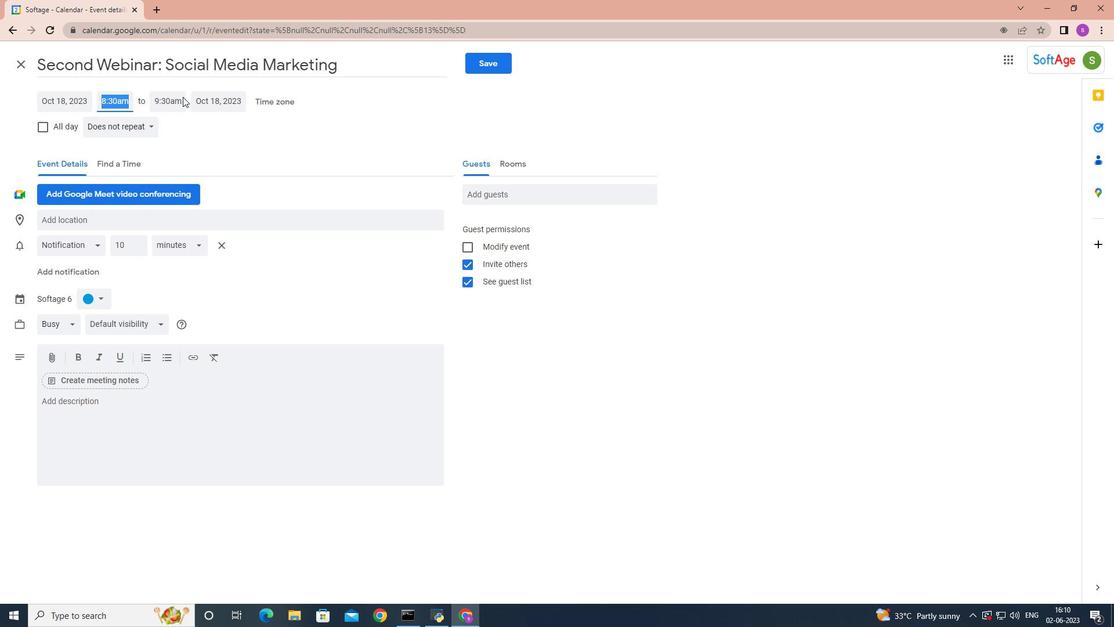 
Action: Mouse moved to (188, 166)
Screenshot: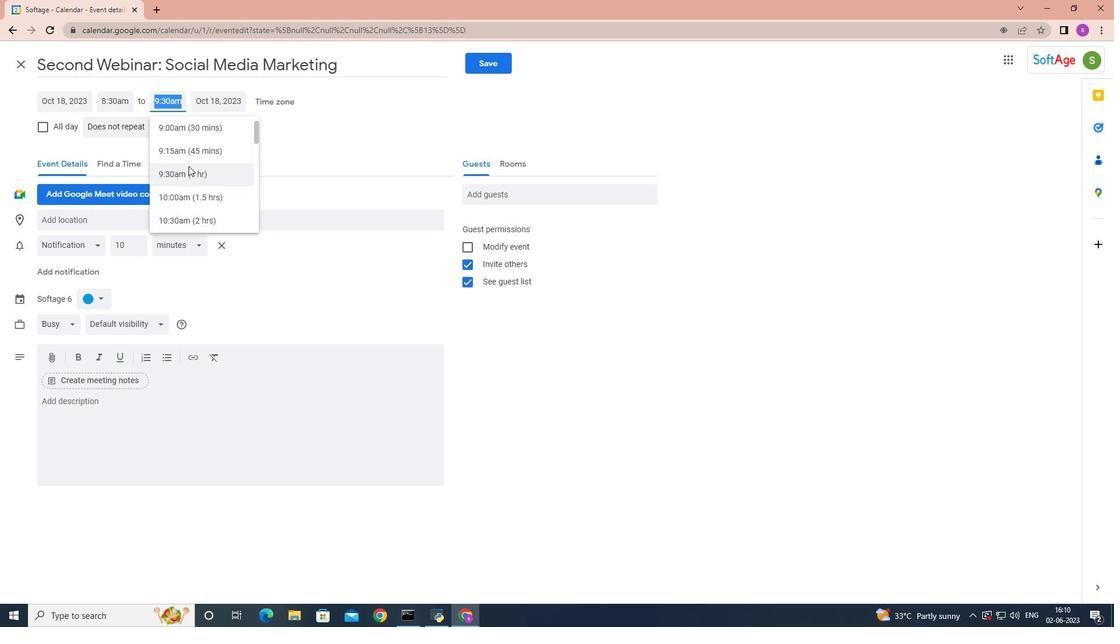 
Action: Mouse scrolled (188, 165) with delta (0, 0)
Screenshot: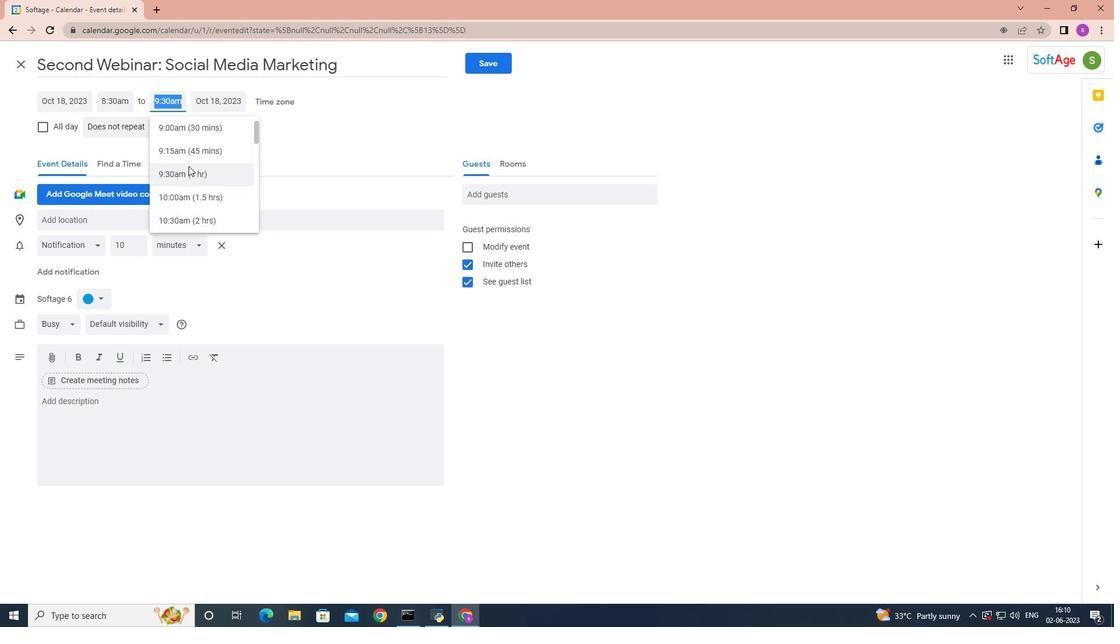 
Action: Mouse moved to (189, 161)
Screenshot: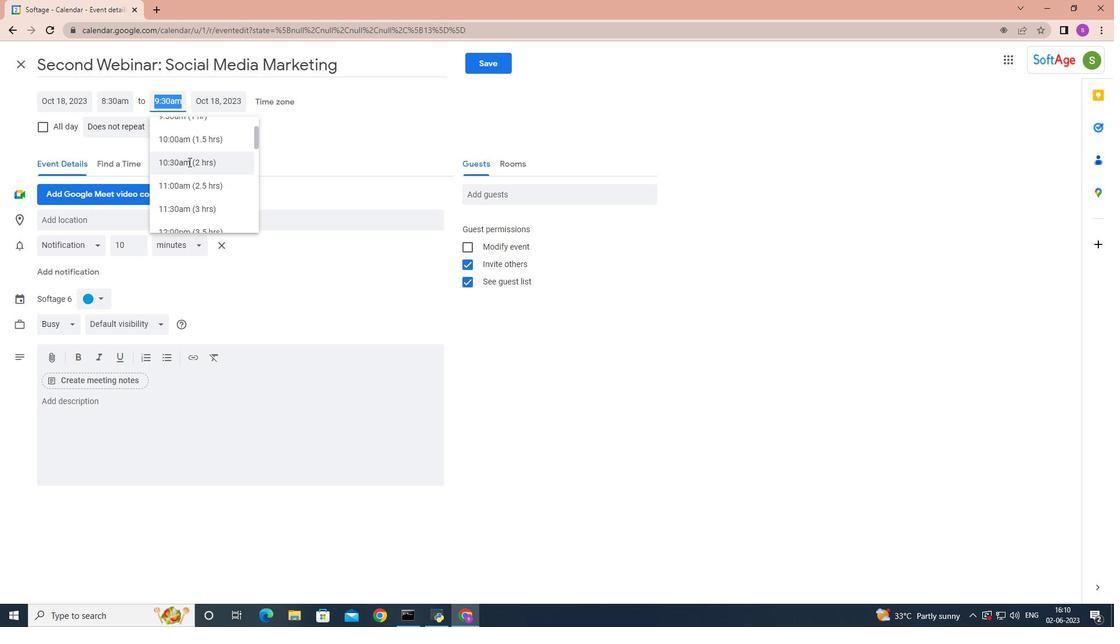 
Action: Mouse pressed left at (189, 161)
Screenshot: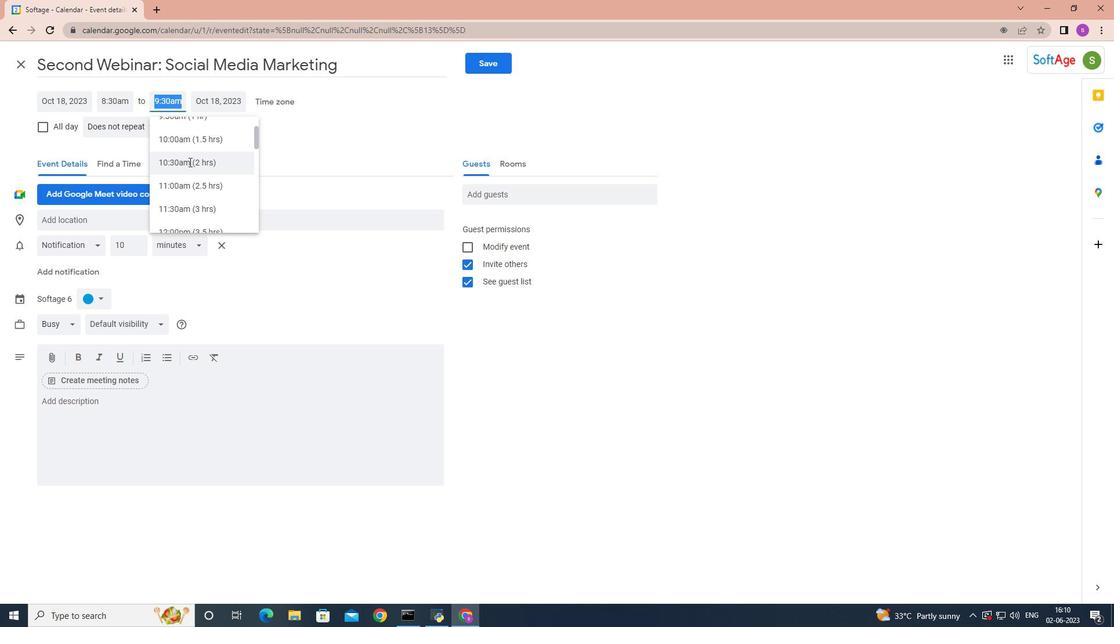 
Action: Mouse moved to (53, 405)
Screenshot: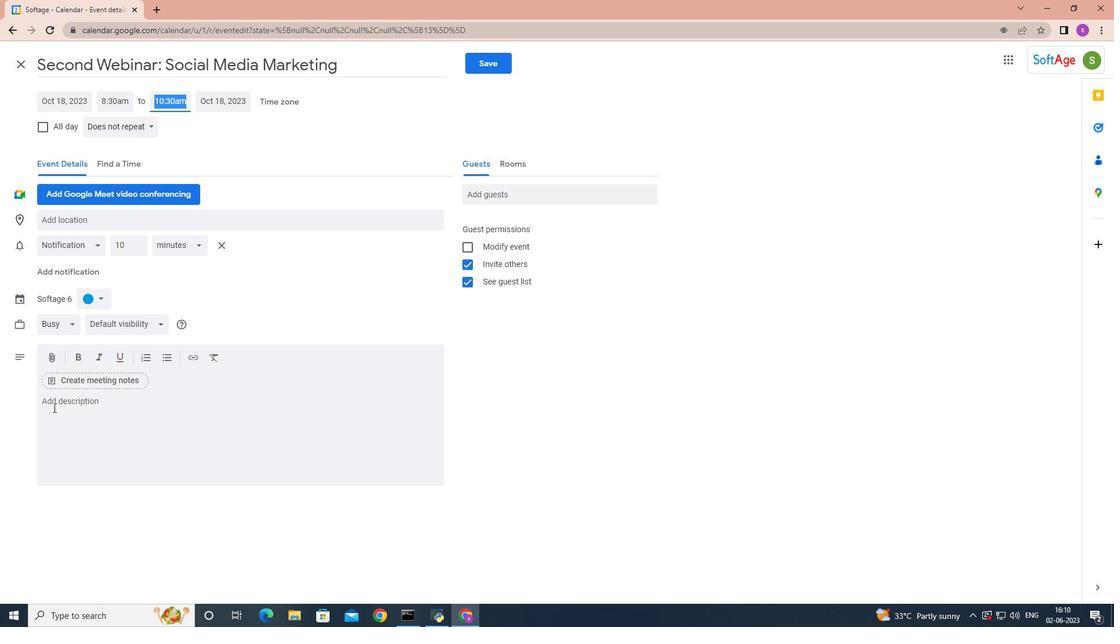 
Action: Mouse pressed left at (53, 405)
Screenshot: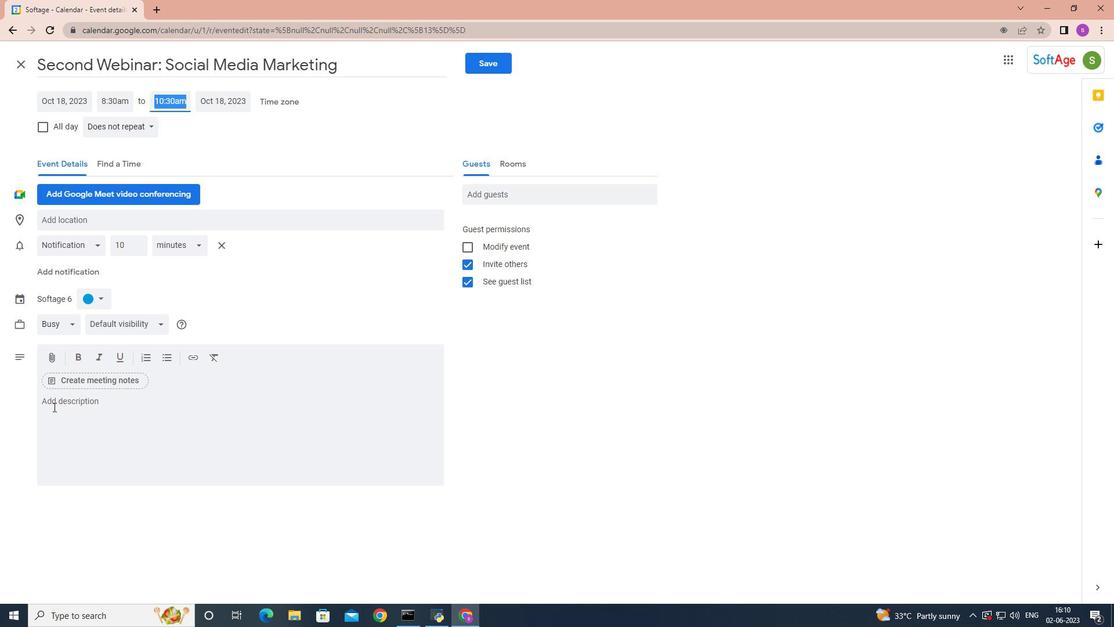 
Action: Mouse moved to (53, 405)
Screenshot: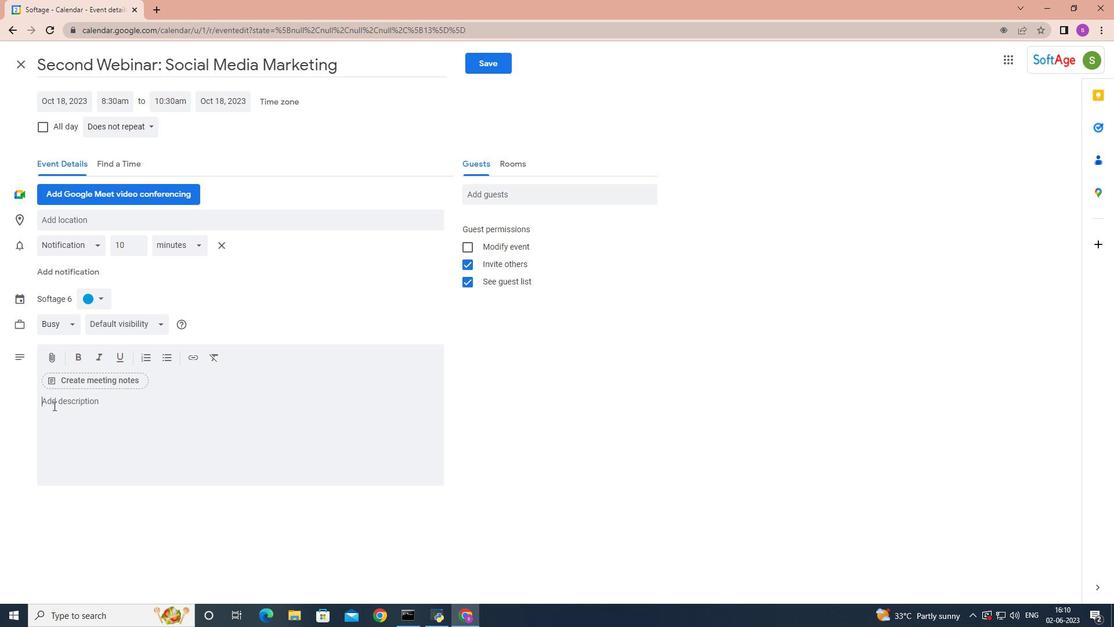 
Action: Key pressed <Key.shift>Lastly<Key.space><Key.backspace>,<Key.space>be<Key.space>prepared<Key.space>to<Key.space>discuss<Key.space>the<Key.space>terms<Key.space>of<Key.space>potential<Key.space>investment<Key.space>,<Key.space><Key.backspace><Key.backspace>,<Key.space>including<Key.space>the<Key.space>desired<Key.space>investment<Key.space>amount,<Key.space>equity<Key.space>or<Key.space>ownership<Key.space>structure,<Key.space>potential<Key.space>return<Key.space>i<Key.backspace>on<Key.space>investment<Key.space>am=<Key.backspace><Key.backspace>nd<Key.space>any<Key.space>anticipated<Key.space>milestones<Key.space>or<Key.space>timelines.<Key.space>thesr<Key.backspace>e<Key.space>discussions<Key.space>will<Key.space>lay<Key.space>the<Key.space>foundation<Key.space>for<Key.space>furtg<Key.backspace>her<Key.space>negotiations<Key.space>and<Key.space>due<Key.space>diligence<Key.space>processes,<Key.space>should<Key.space>bothb<Key.space><Key.backspace><Key.backspace>n<Key.backspace><Key.space>parties<Key.space>decide<Key.space>to<Key.space>move<Key.space>forward.
Screenshot: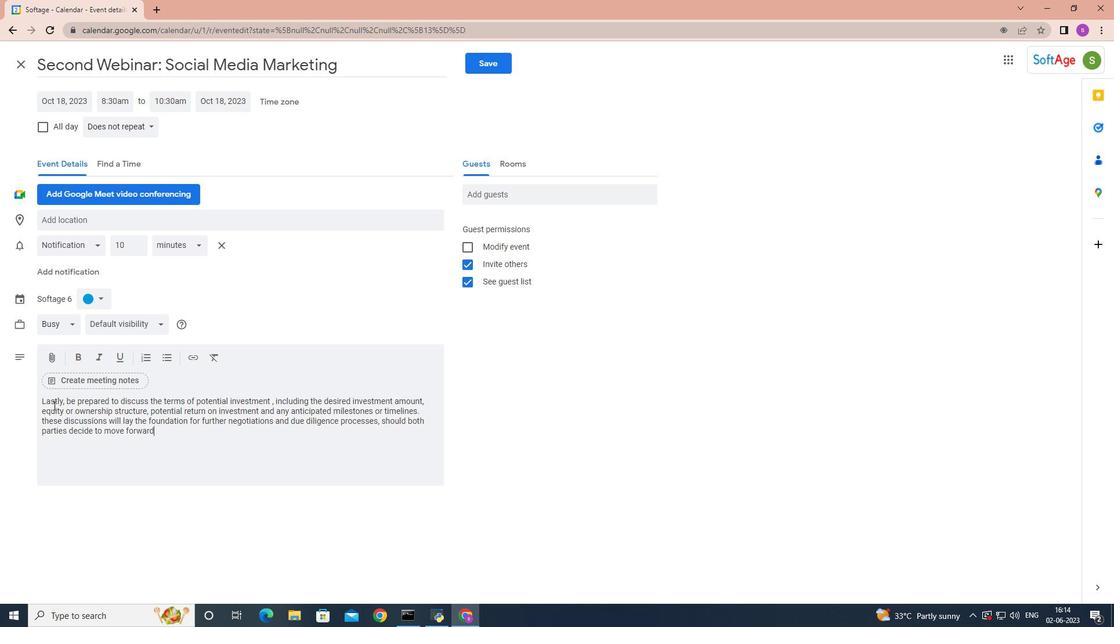 
Action: Mouse moved to (100, 297)
Screenshot: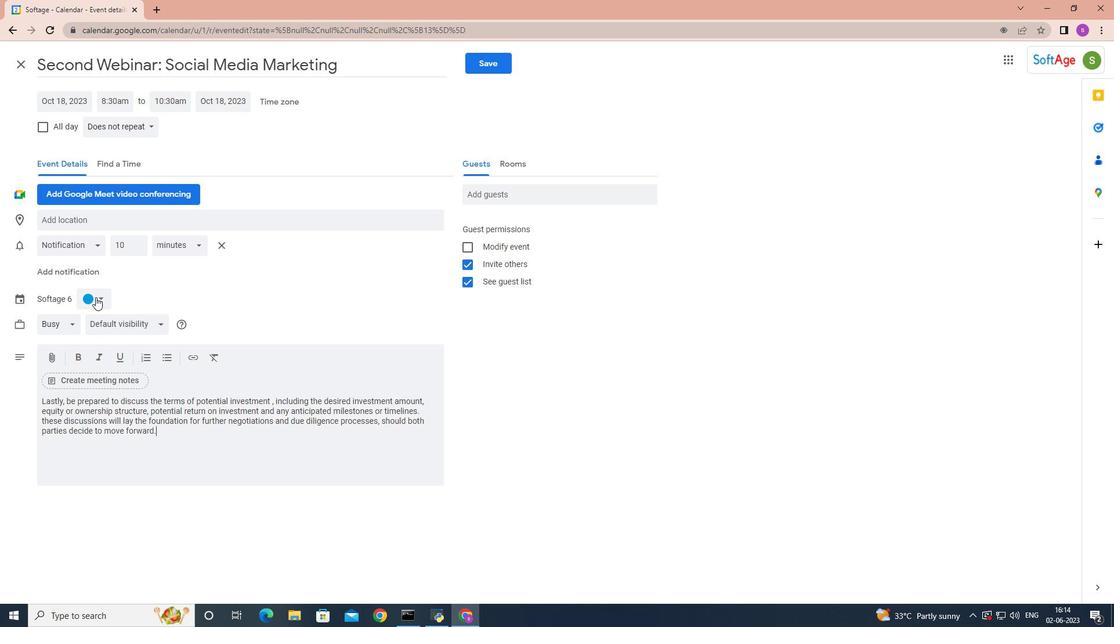 
Action: Mouse pressed left at (100, 297)
Screenshot: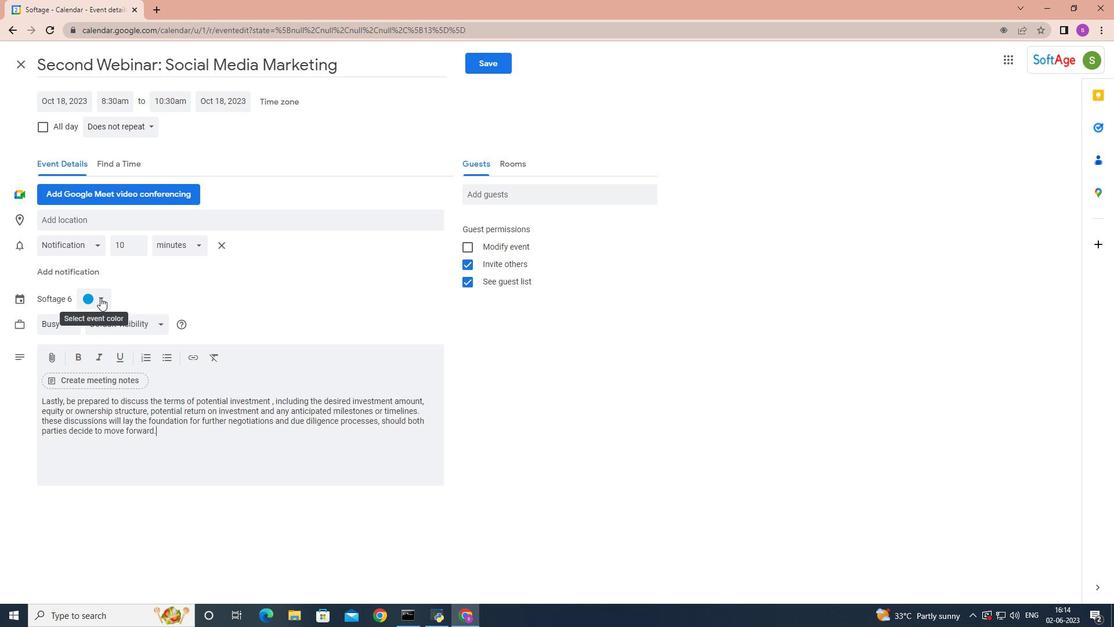 
Action: Mouse moved to (88, 350)
Screenshot: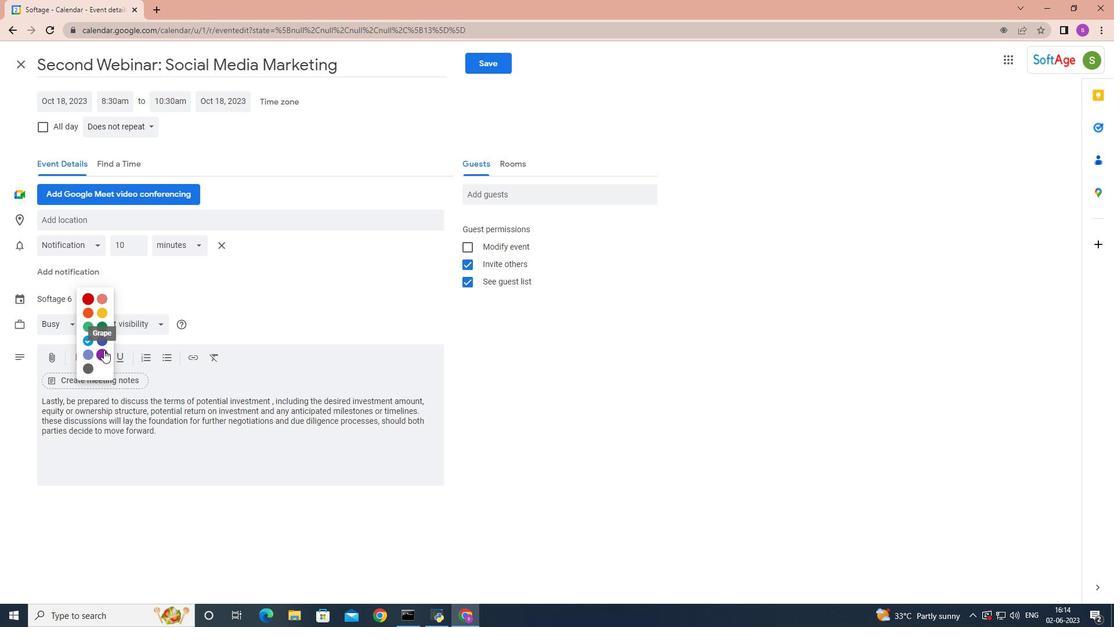 
Action: Mouse pressed left at (88, 350)
Screenshot: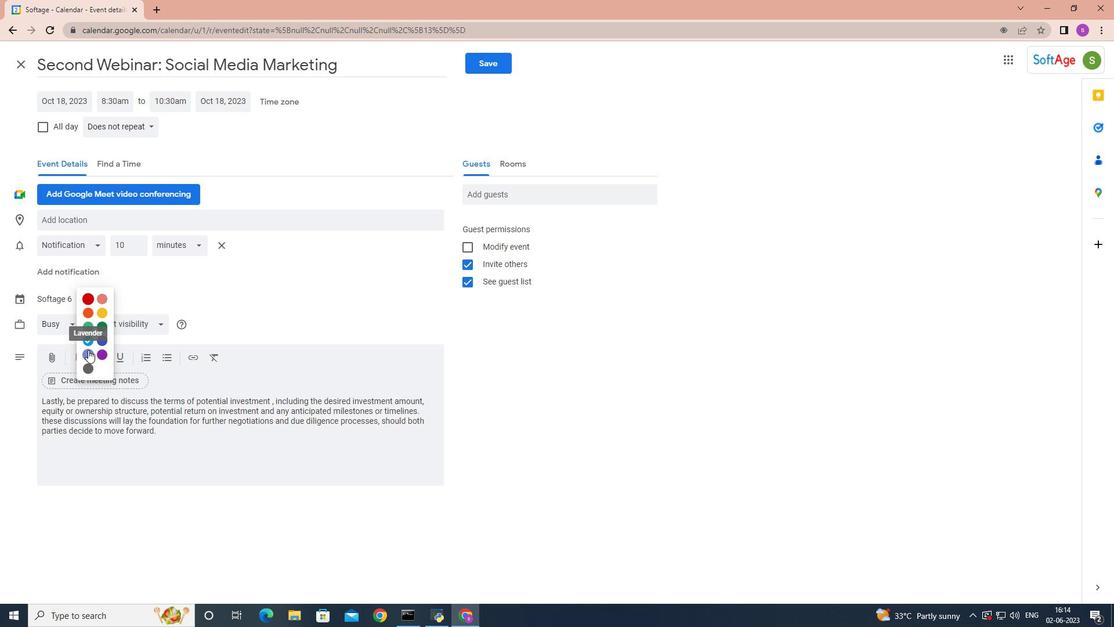 
Action: Mouse moved to (99, 218)
Screenshot: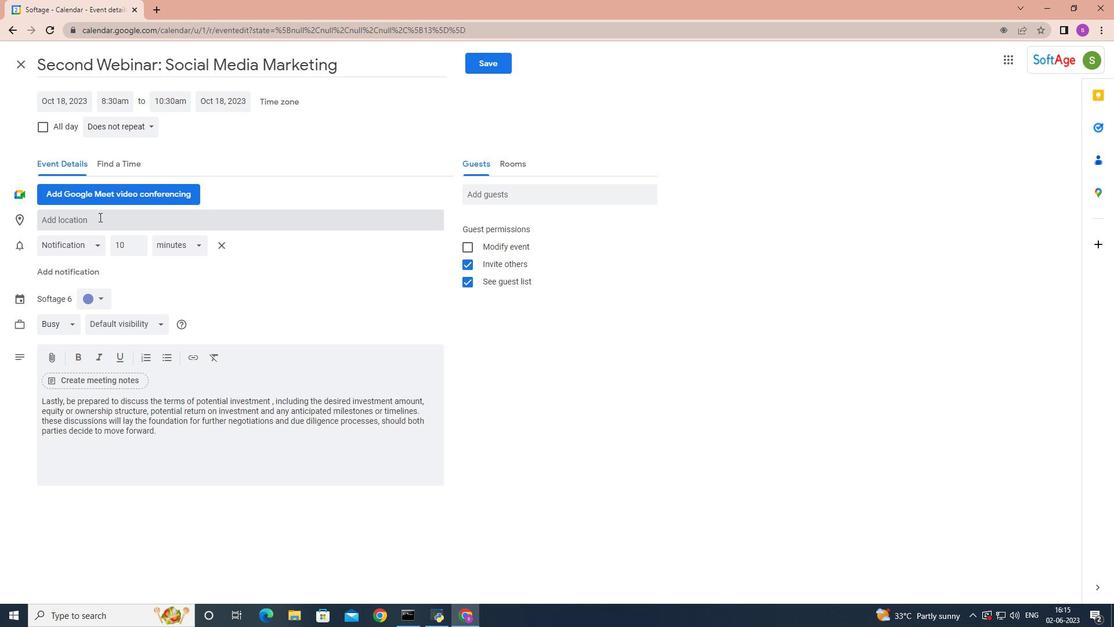 
Action: Mouse pressed left at (99, 218)
Screenshot: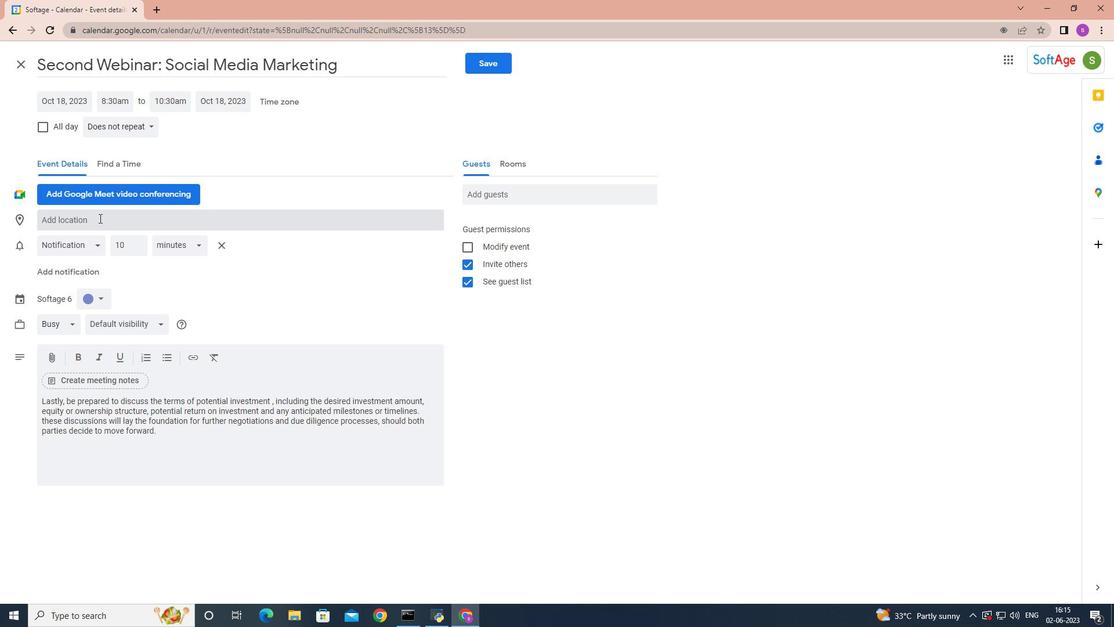 
Action: Mouse moved to (99, 218)
Screenshot: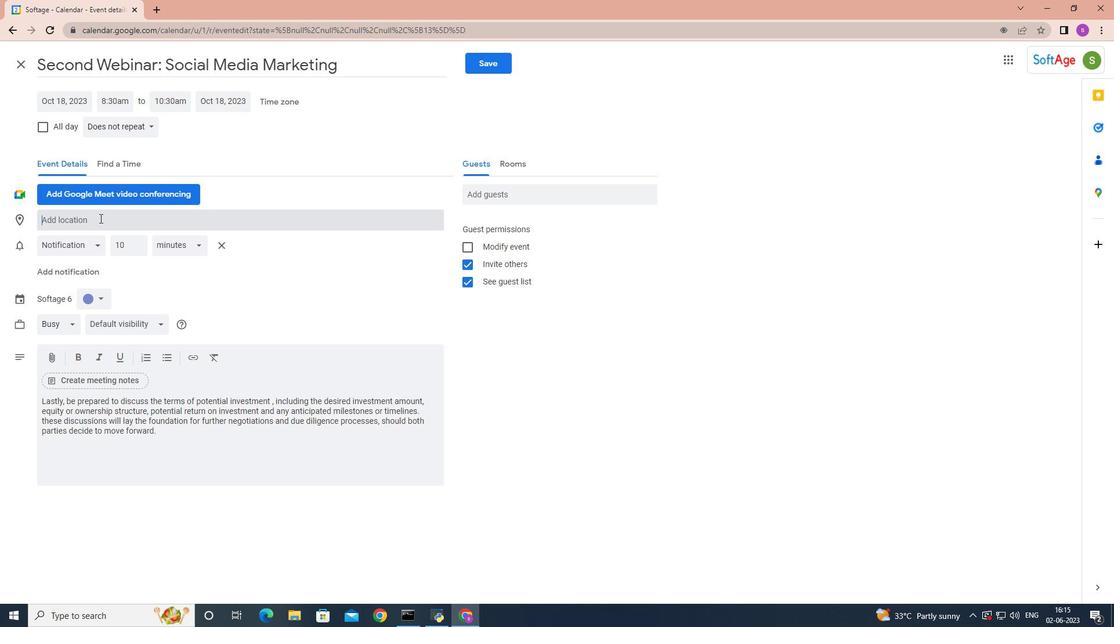 
Action: Key pressed 789<Key.space><Key.shift>Istiklal<Key.space><Key.shift>Avenue,<Key.space><Key.shift>Istanbul,<Key.space><Key.shift>Turkey,<Key.space><Key.enter>
Screenshot: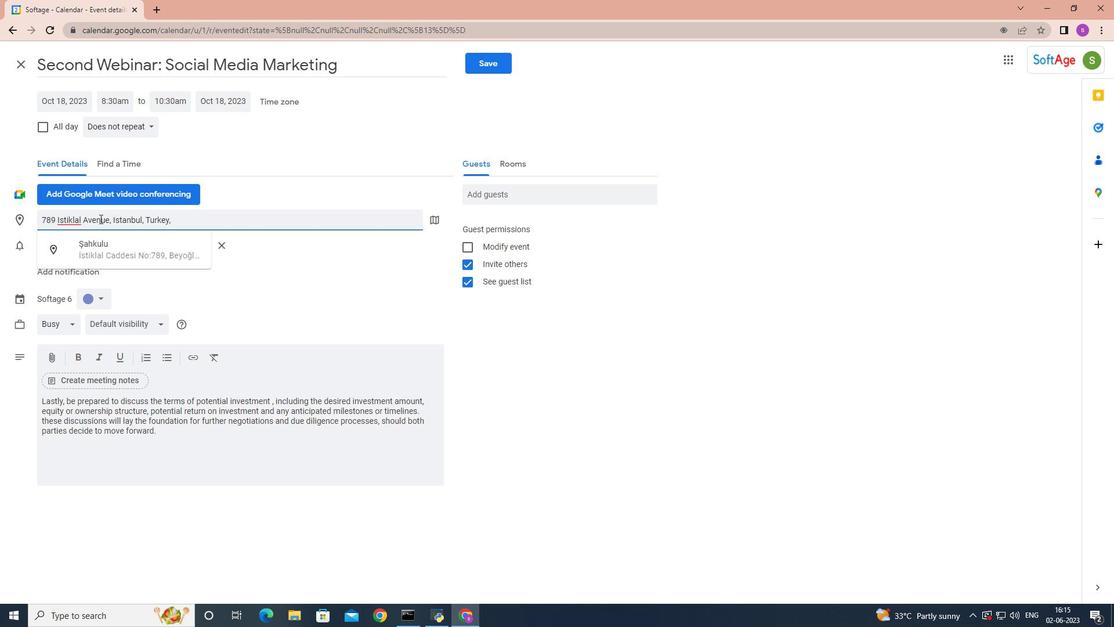 
Action: Mouse moved to (532, 189)
Screenshot: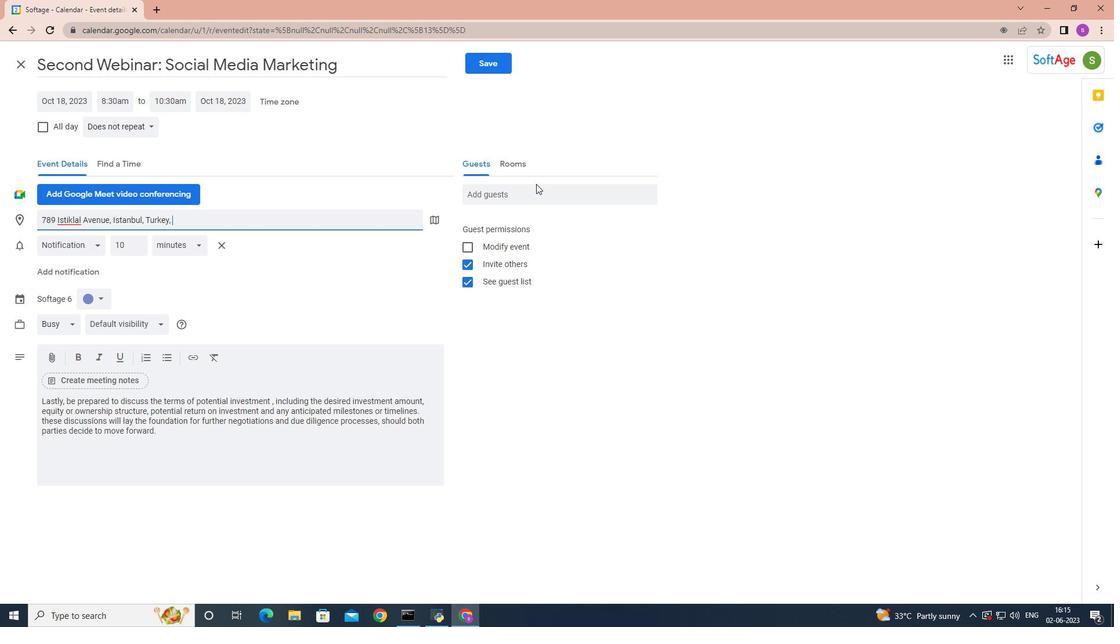 
Action: Mouse pressed left at (532, 189)
Screenshot: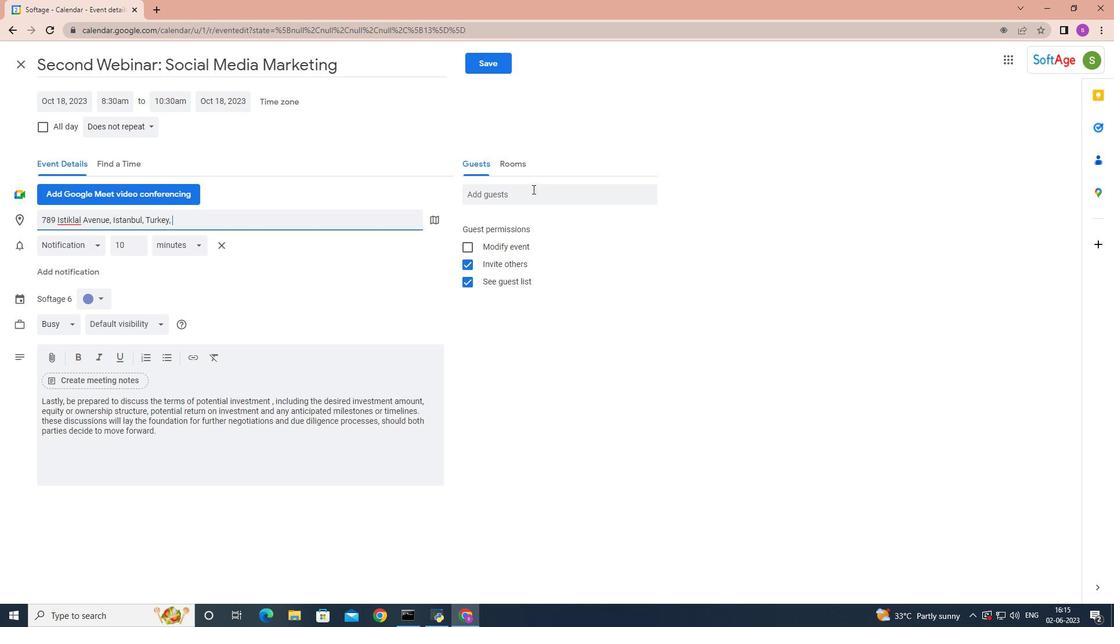 
Action: Mouse moved to (532, 189)
Screenshot: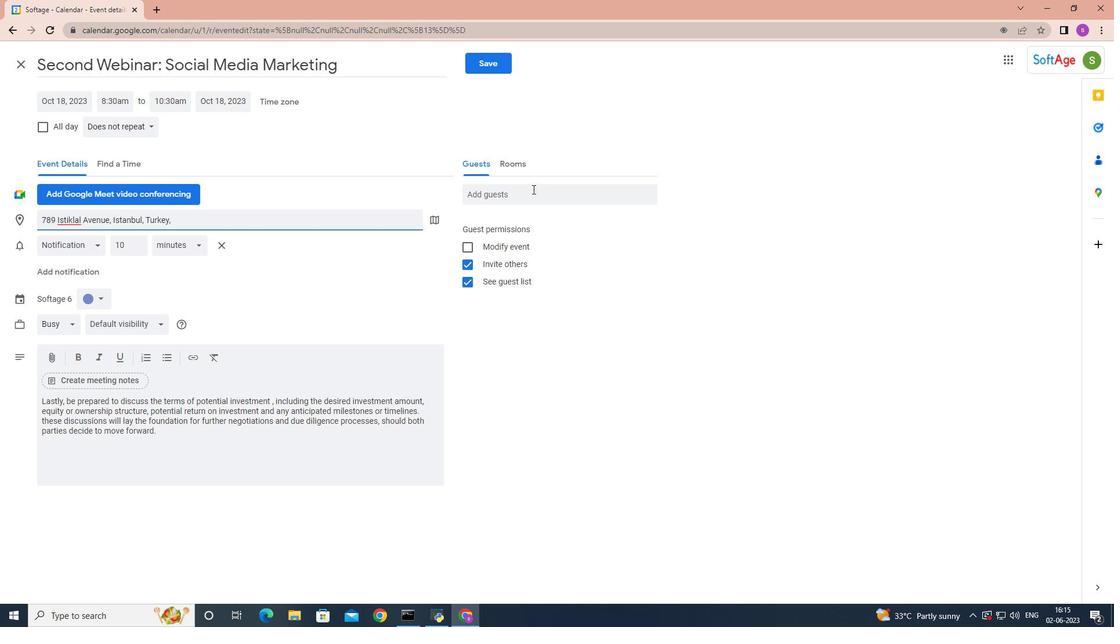 
Action: Key pressed softage,<Key.backspace>.4<Key.backspace>5
Screenshot: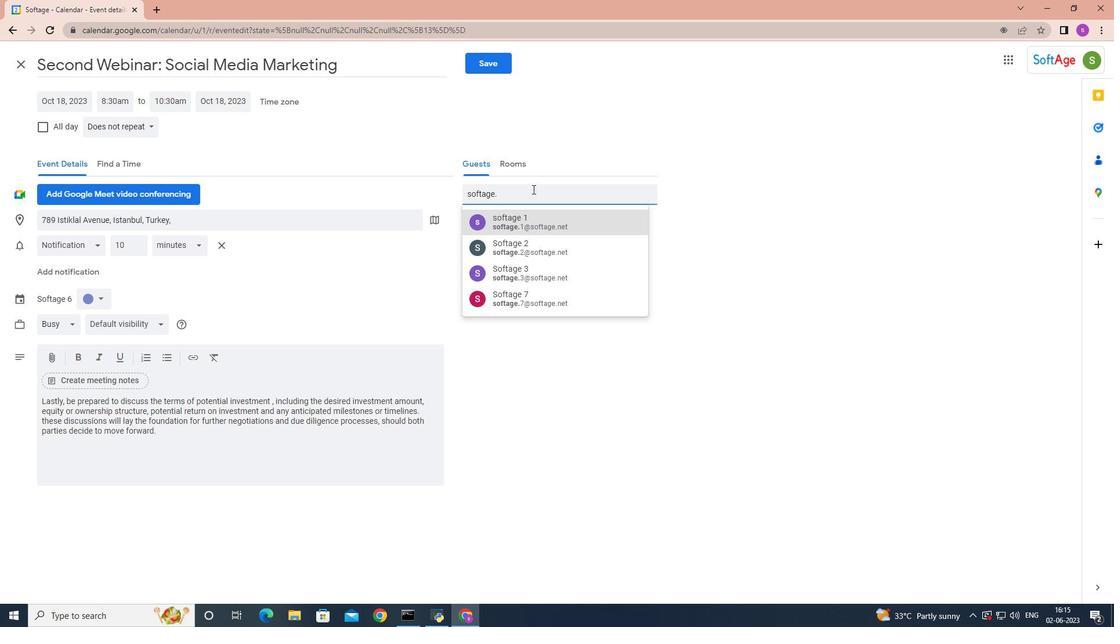 
Action: Mouse moved to (571, 223)
Screenshot: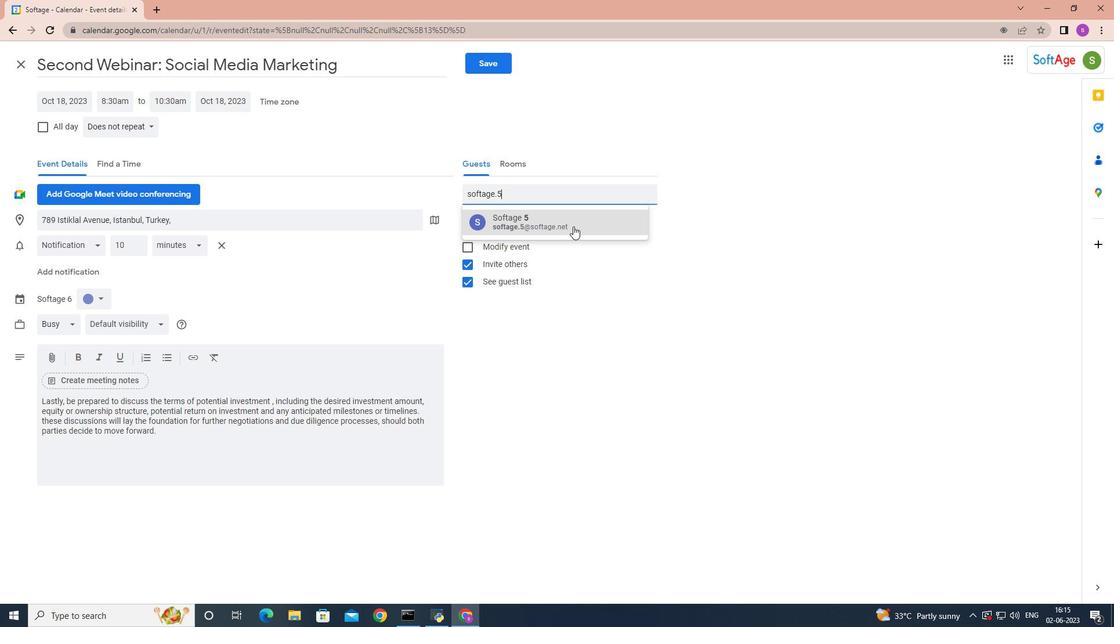 
Action: Mouse pressed left at (571, 223)
Screenshot: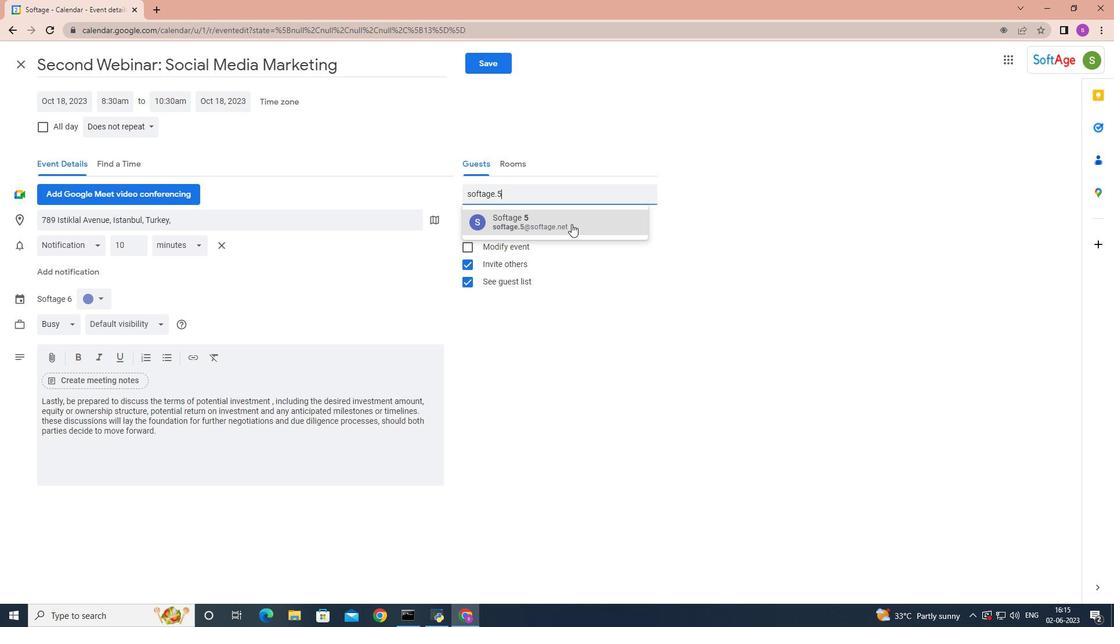 
Action: Mouse moved to (528, 205)
Screenshot: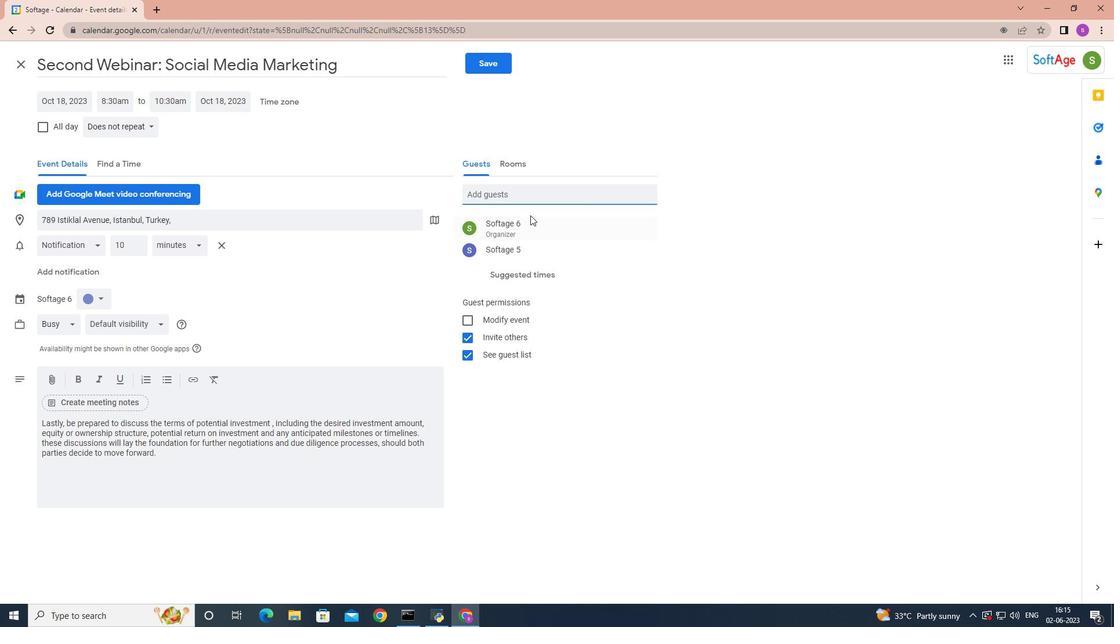 
Action: Key pressed softage.7
Screenshot: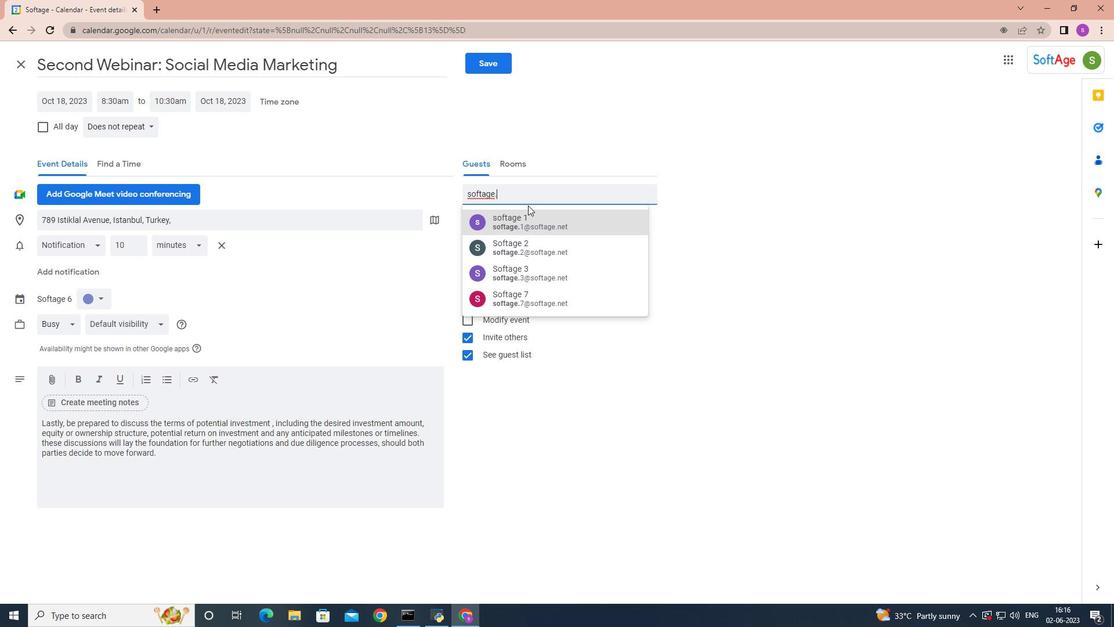 
Action: Mouse moved to (529, 216)
Screenshot: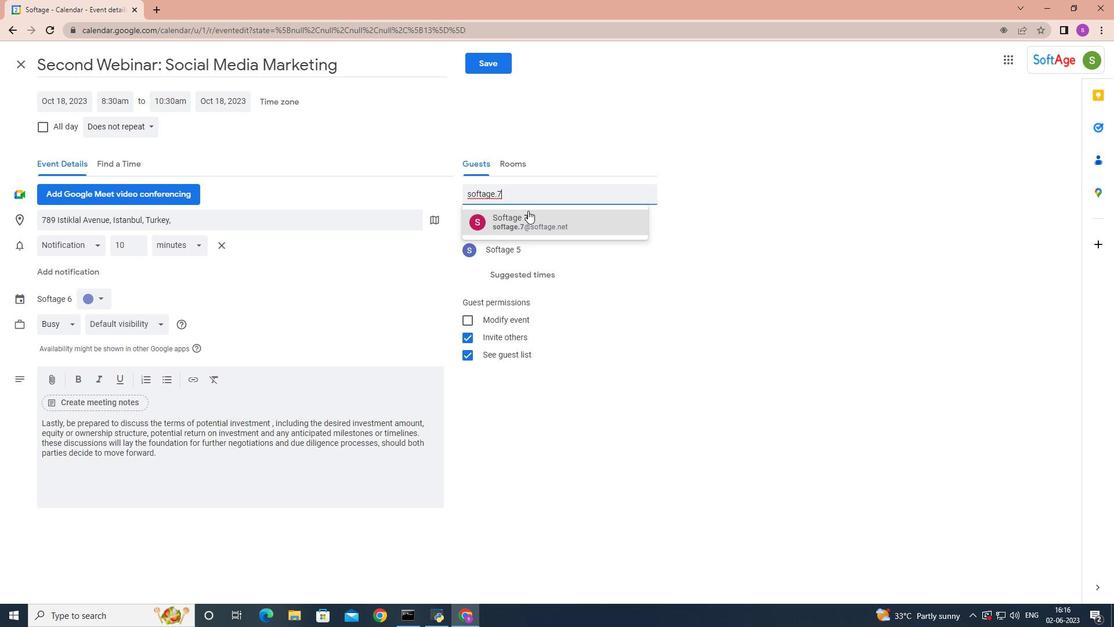 
Action: Mouse pressed left at (529, 216)
Screenshot: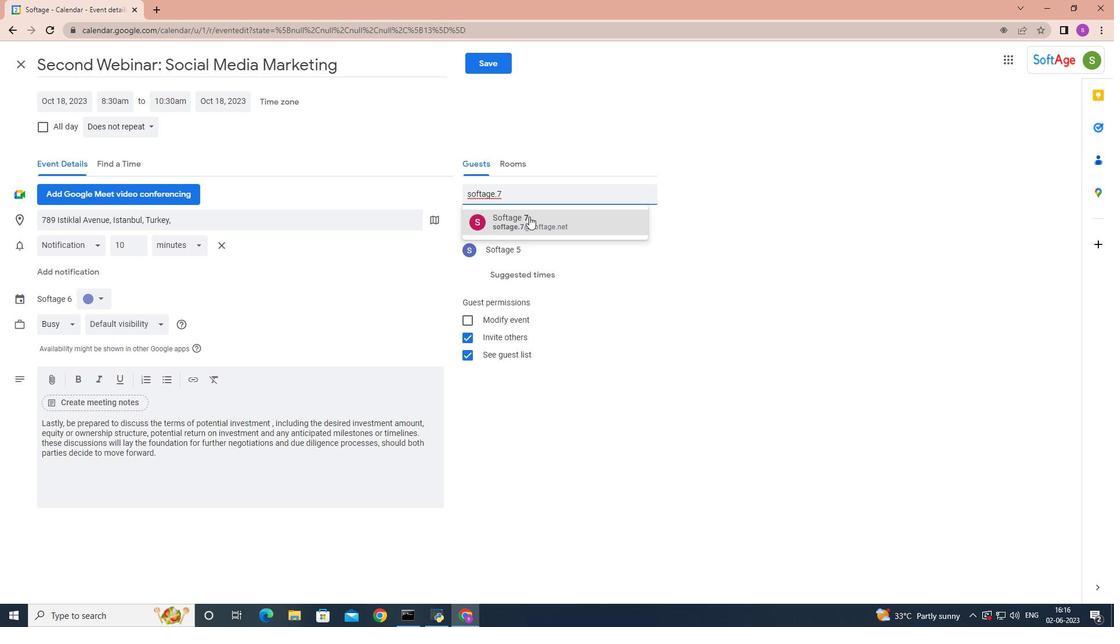 
Action: Mouse moved to (148, 126)
Screenshot: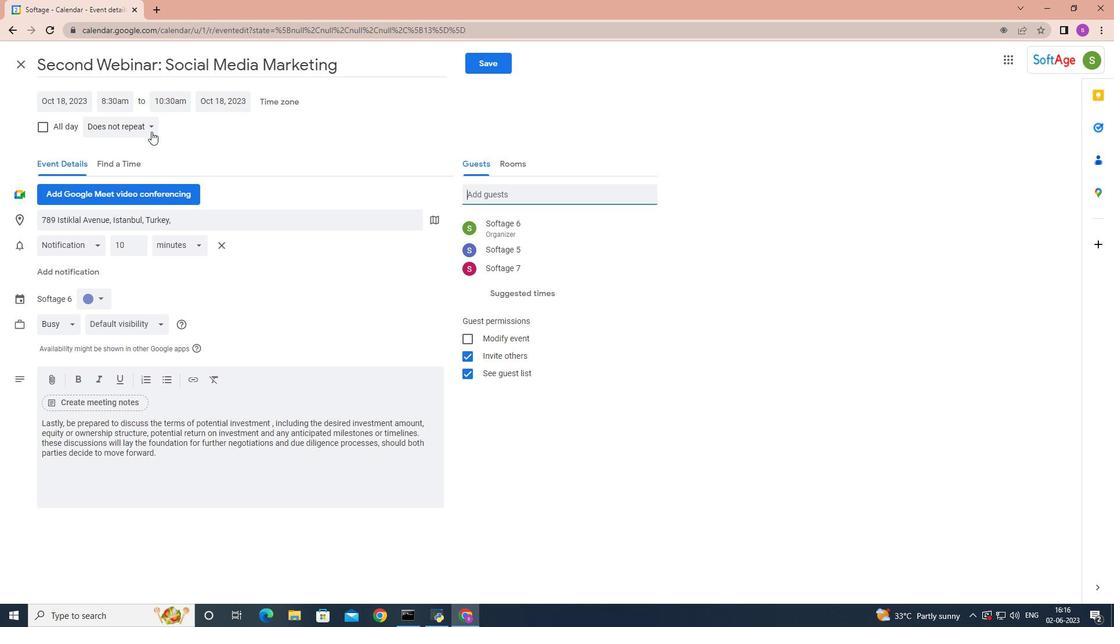 
Action: Mouse pressed left at (148, 126)
Screenshot: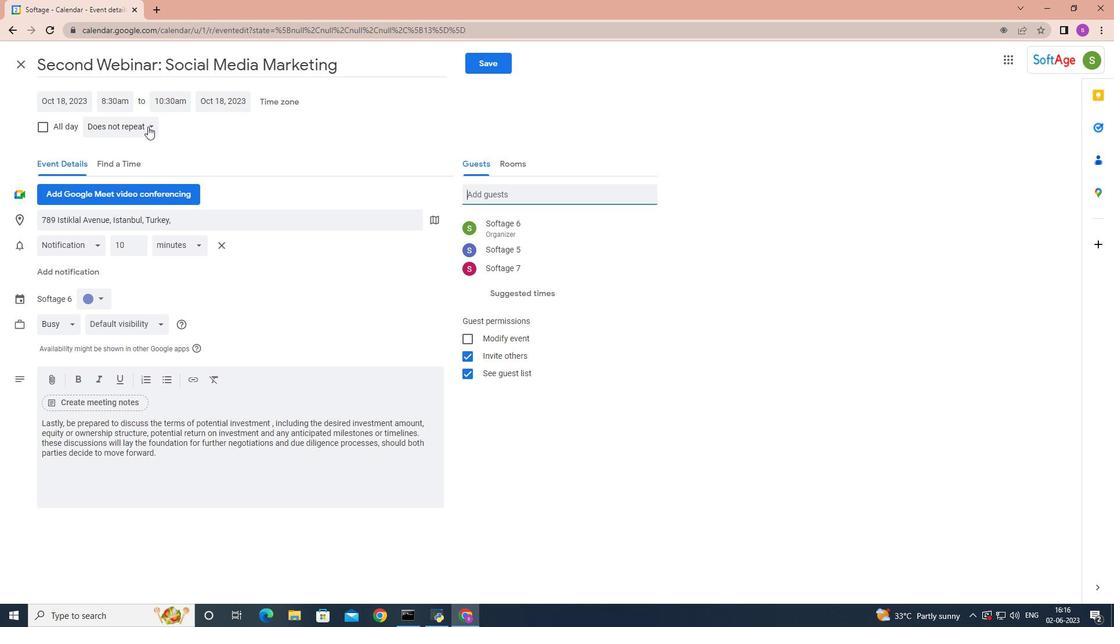 
Action: Mouse moved to (130, 249)
Screenshot: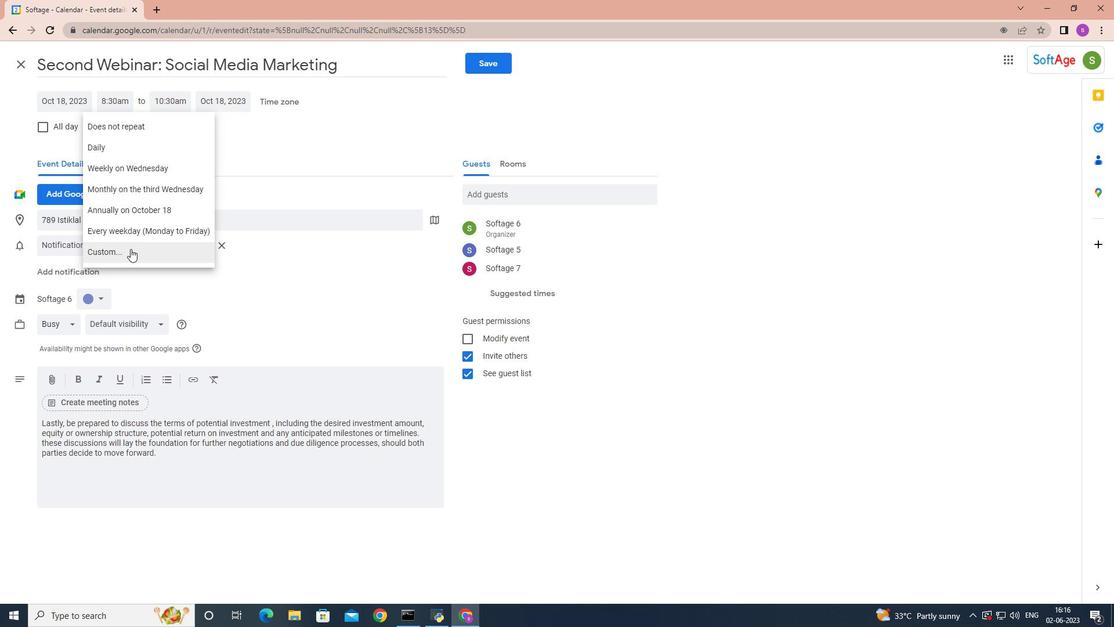 
Action: Mouse pressed left at (130, 249)
Screenshot: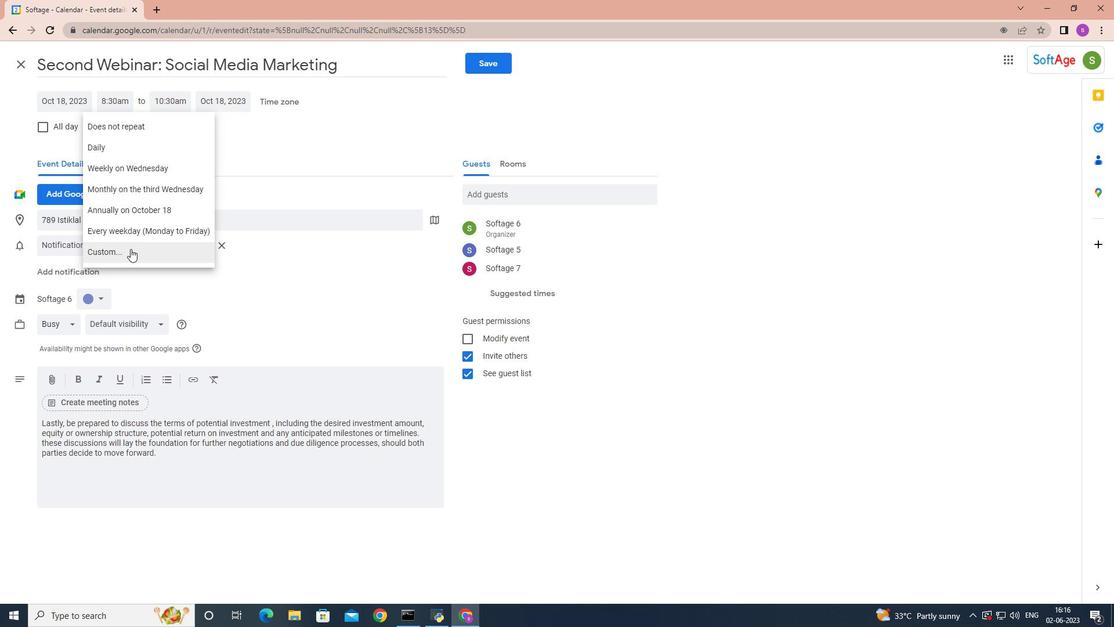 
Action: Mouse moved to (465, 300)
Screenshot: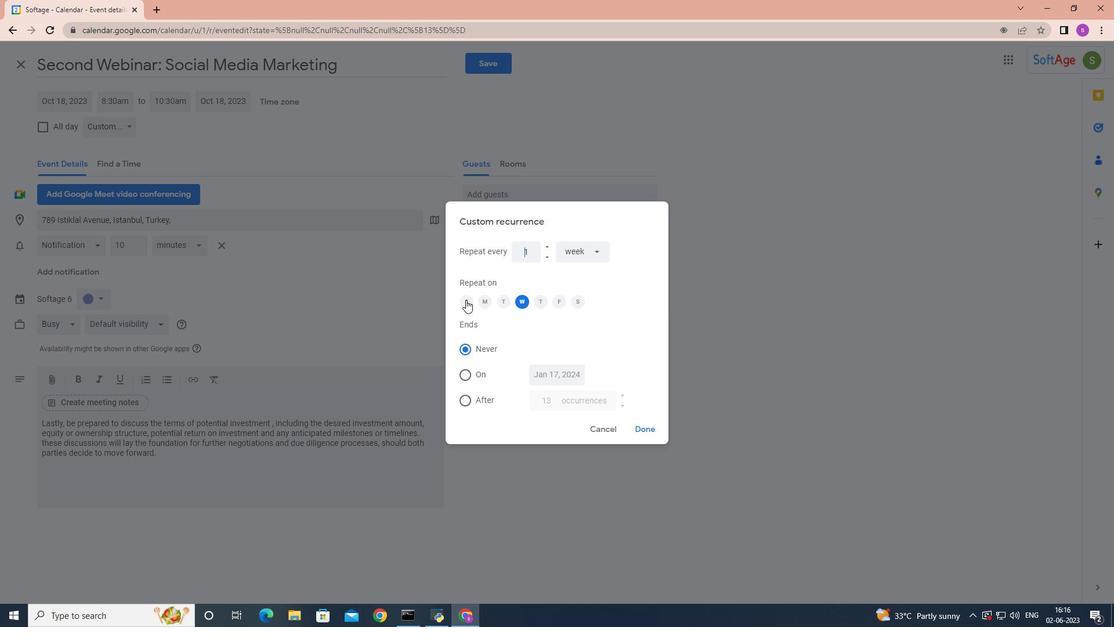 
Action: Mouse pressed left at (465, 300)
Screenshot: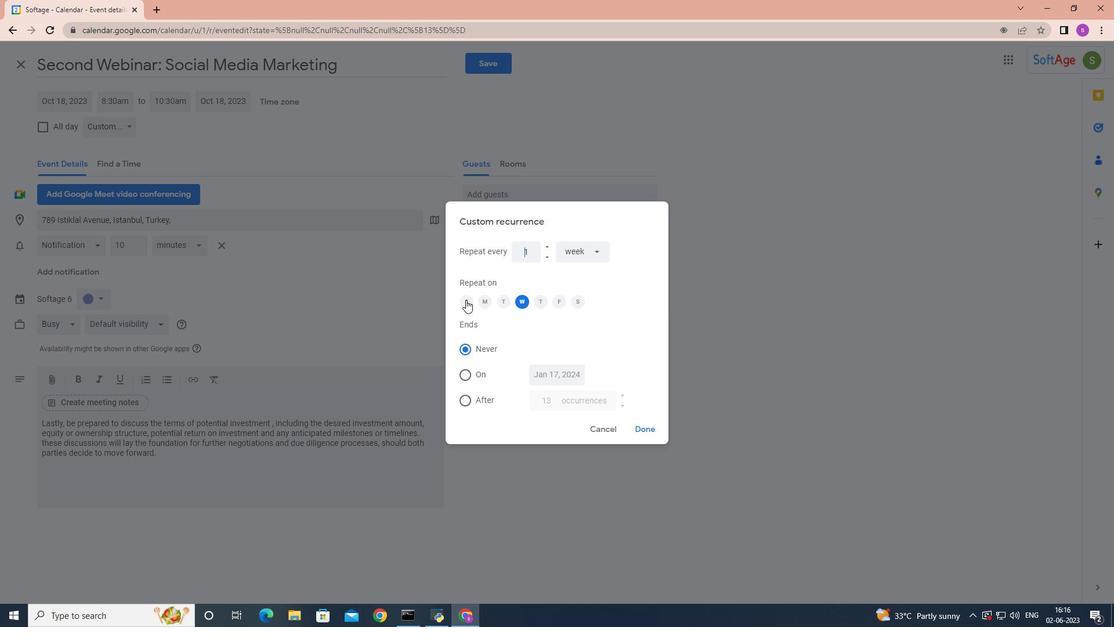 
Action: Mouse moved to (520, 300)
Screenshot: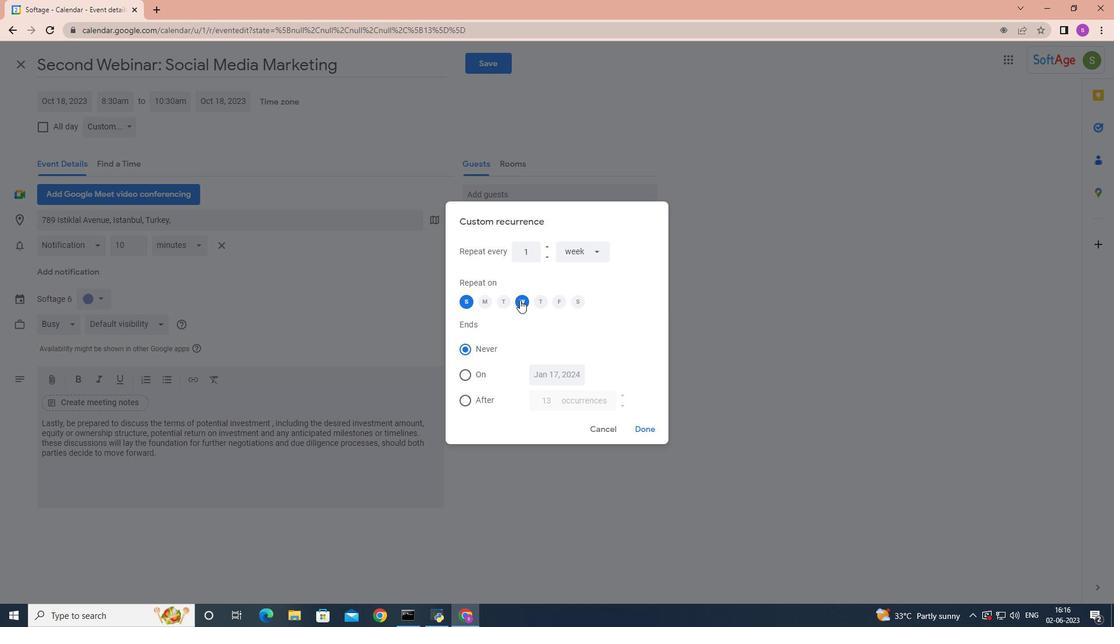 
Action: Mouse pressed left at (520, 300)
Screenshot: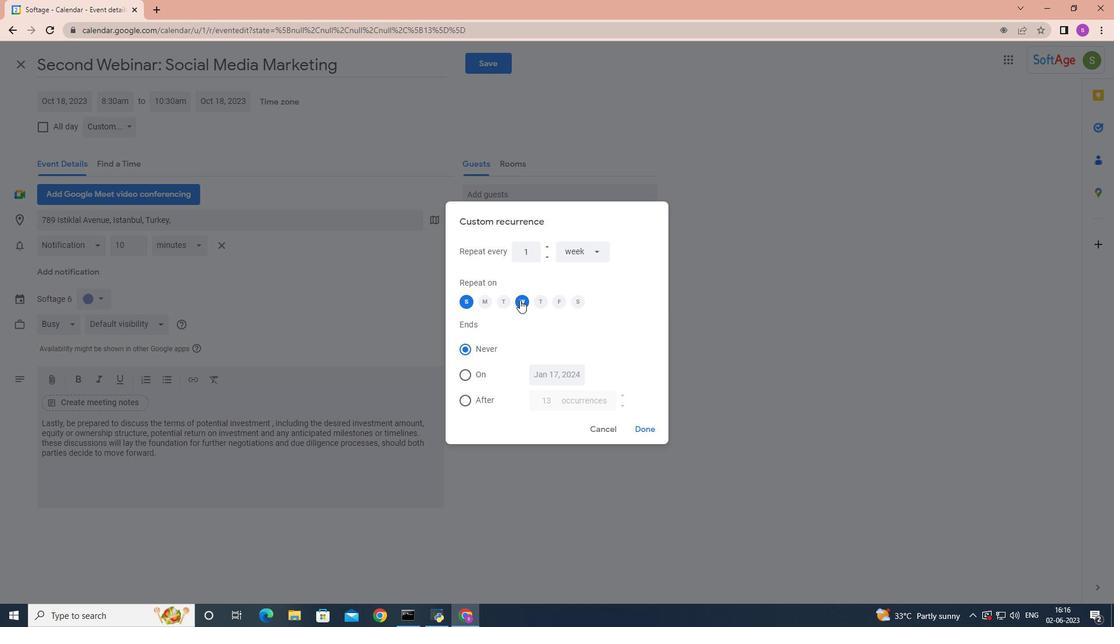 
Action: Mouse moved to (649, 427)
Screenshot: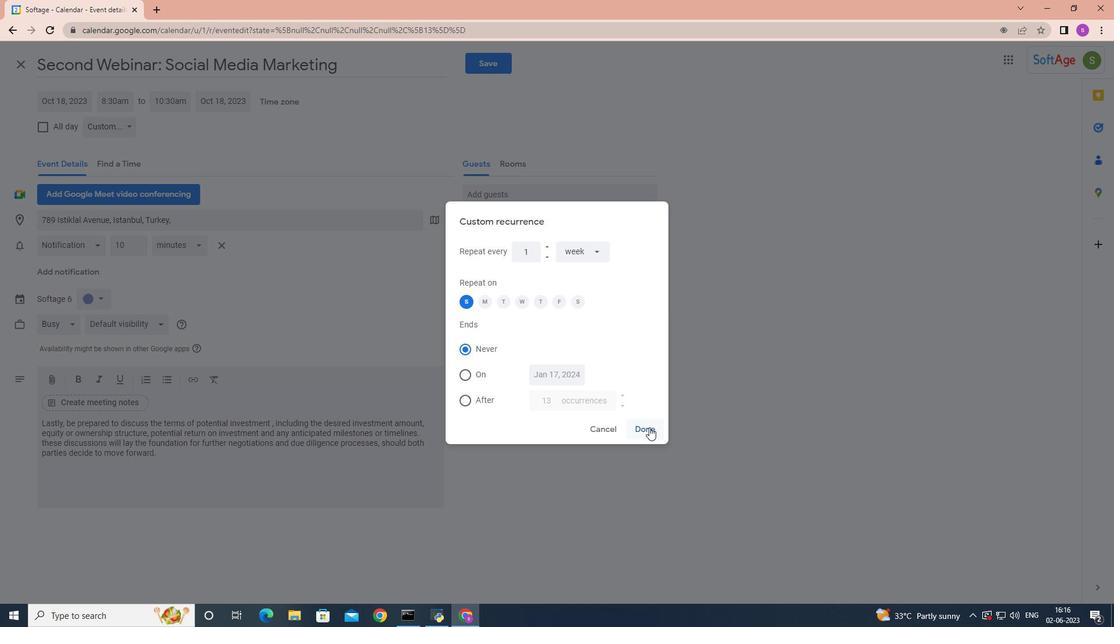 
Action: Mouse pressed left at (649, 427)
Screenshot: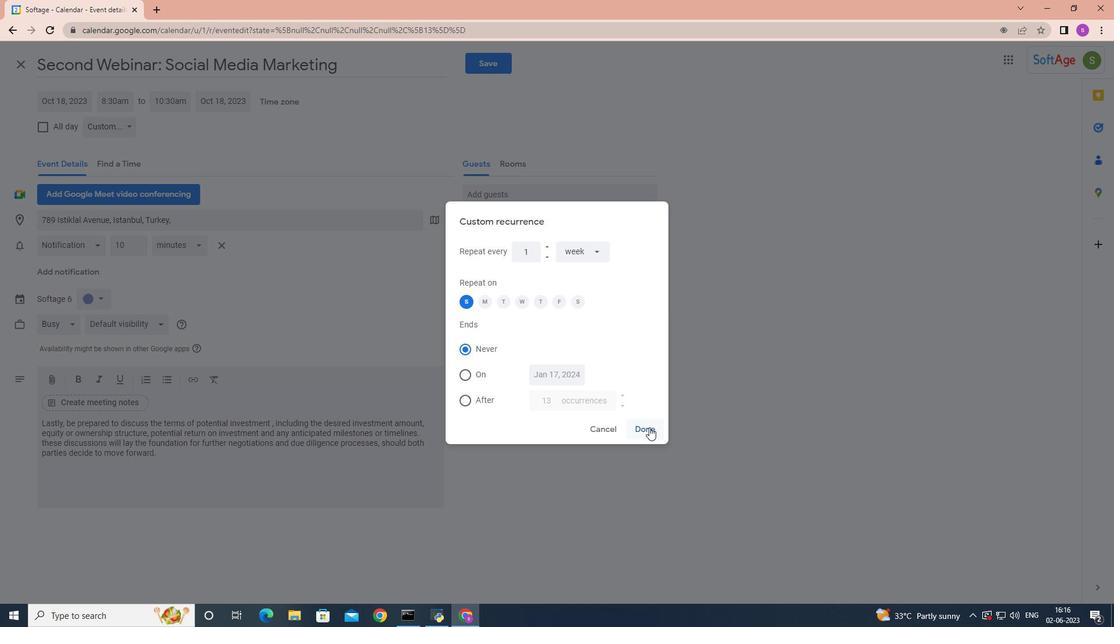 
Action: Mouse moved to (495, 63)
Screenshot: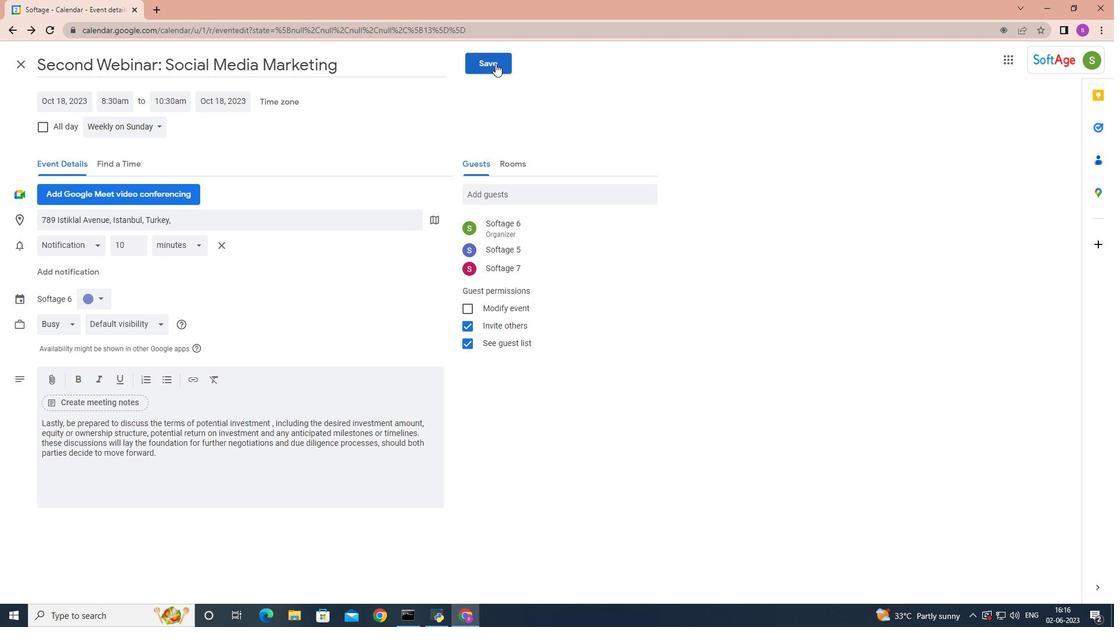 
Action: Mouse pressed left at (495, 63)
Screenshot: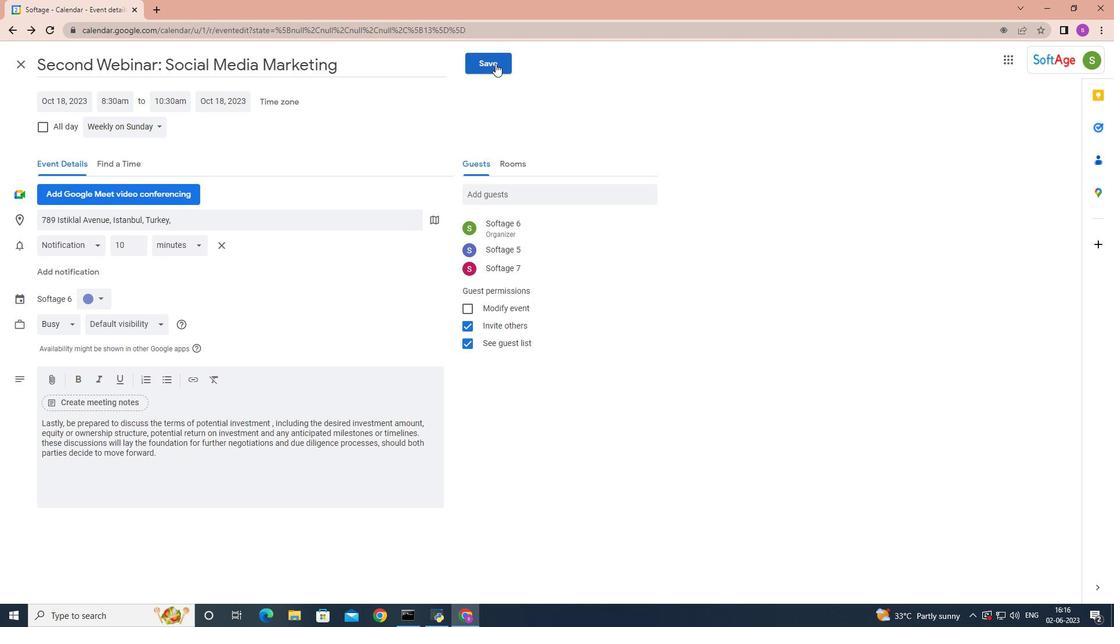 
Action: Mouse moved to (667, 354)
Screenshot: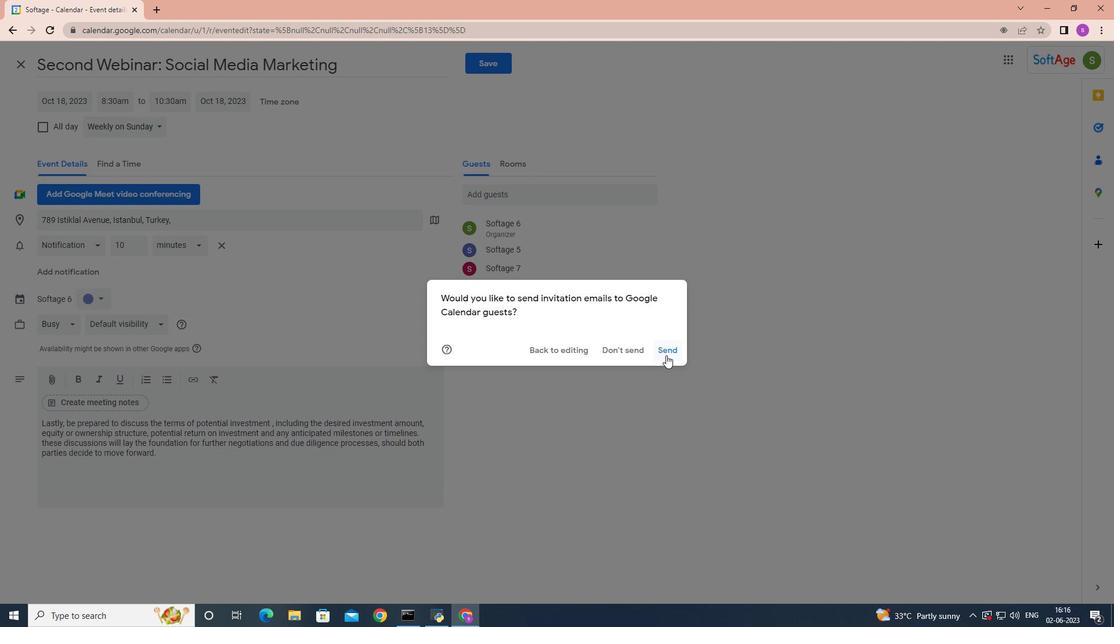 
